 Task: Open Card Lead Magnet Creation in Board Crisis Management to Workspace Advertising Technology and add a team member Softage.1@softage.net, a label Orange, a checklist Home Improvement, an attachment from your computer, a color Orange and finally, add a card description 'Research and develop new service offerings' and a comment 'Given the potential impact of this task on our company reputation, let us ensure that we approach it with a sense of integrity and professionalism.'. Add a start date 'Jan 01, 1900' with a due date 'Jan 08, 1900'
Action: Mouse moved to (235, 156)
Screenshot: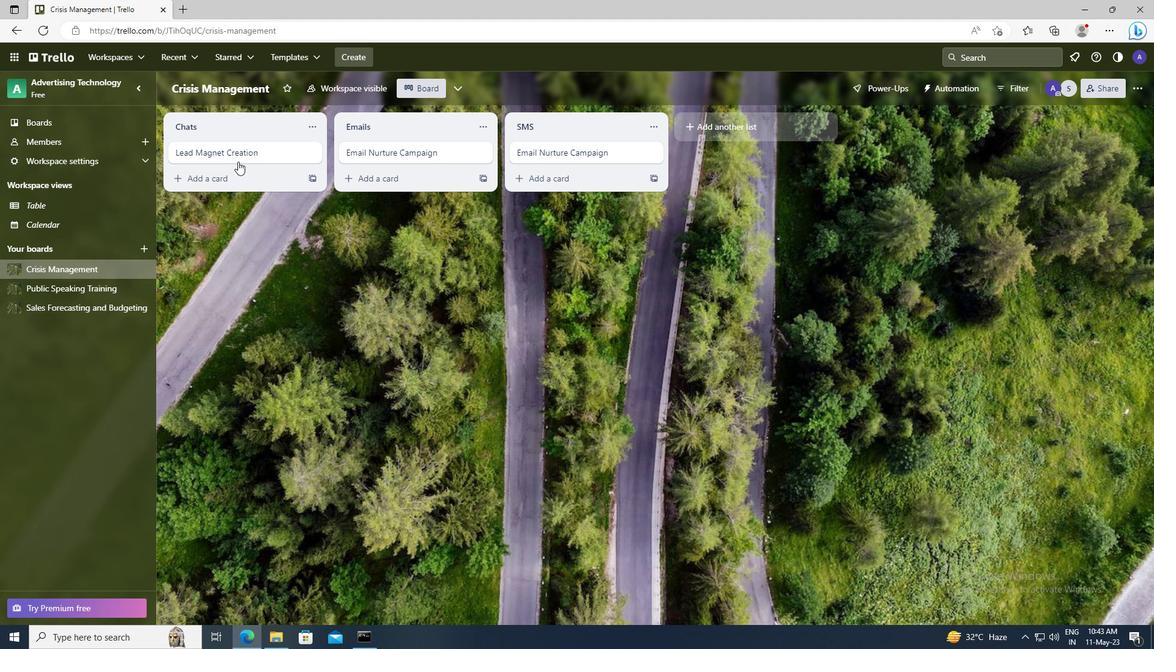 
Action: Mouse pressed left at (235, 156)
Screenshot: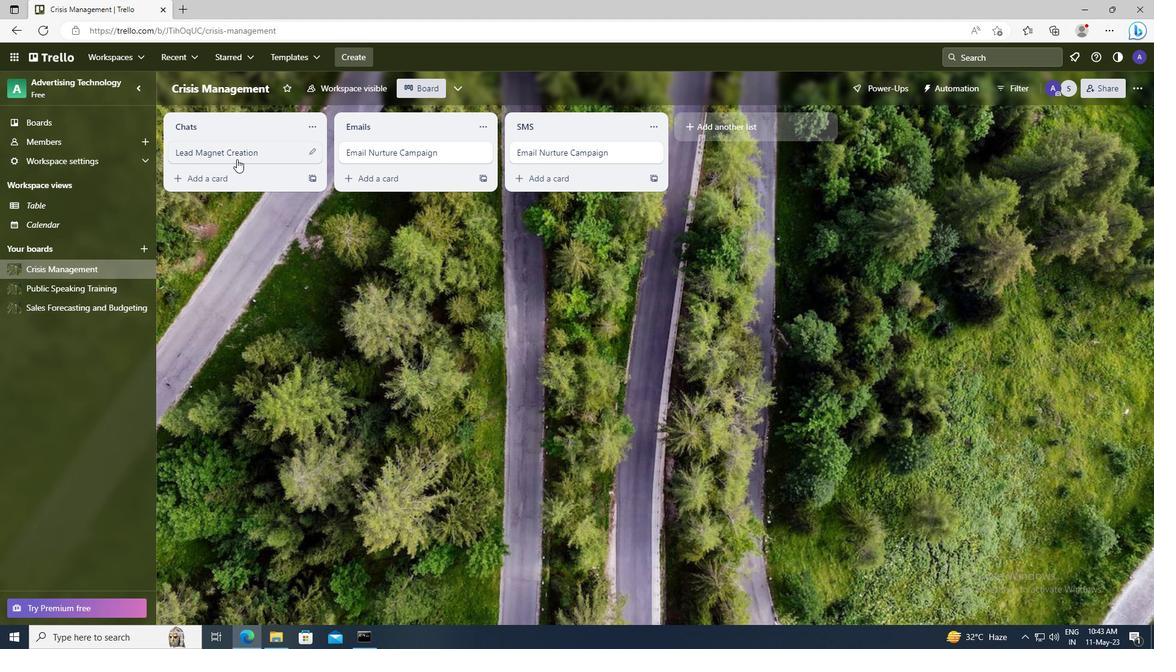 
Action: Mouse moved to (717, 194)
Screenshot: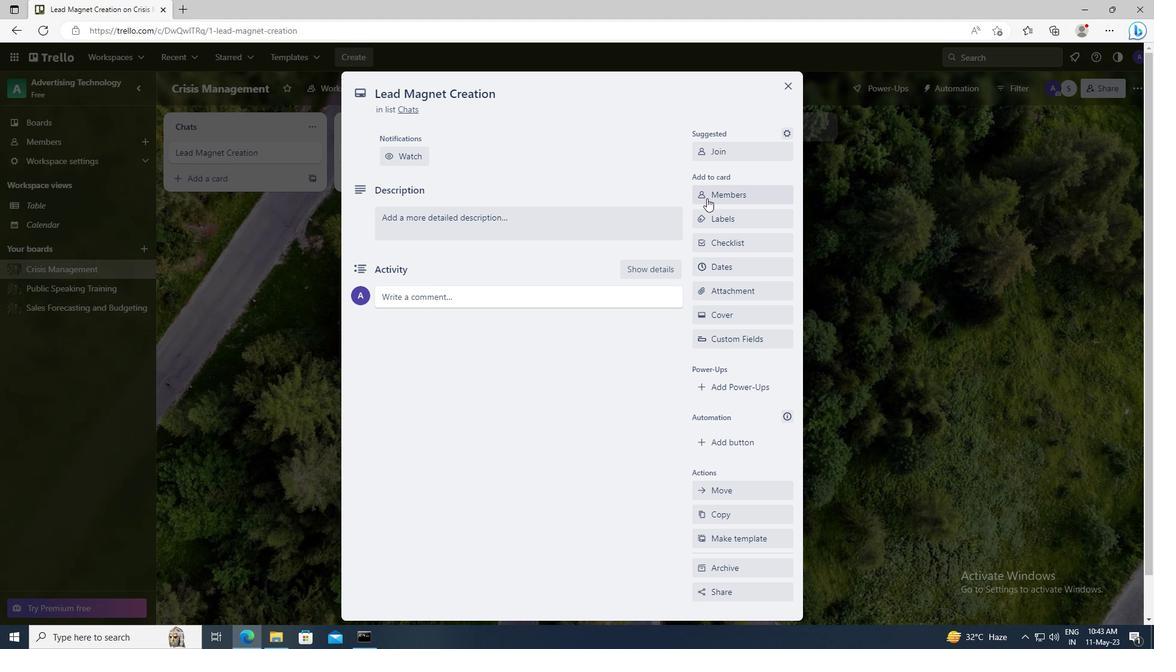 
Action: Mouse pressed left at (717, 194)
Screenshot: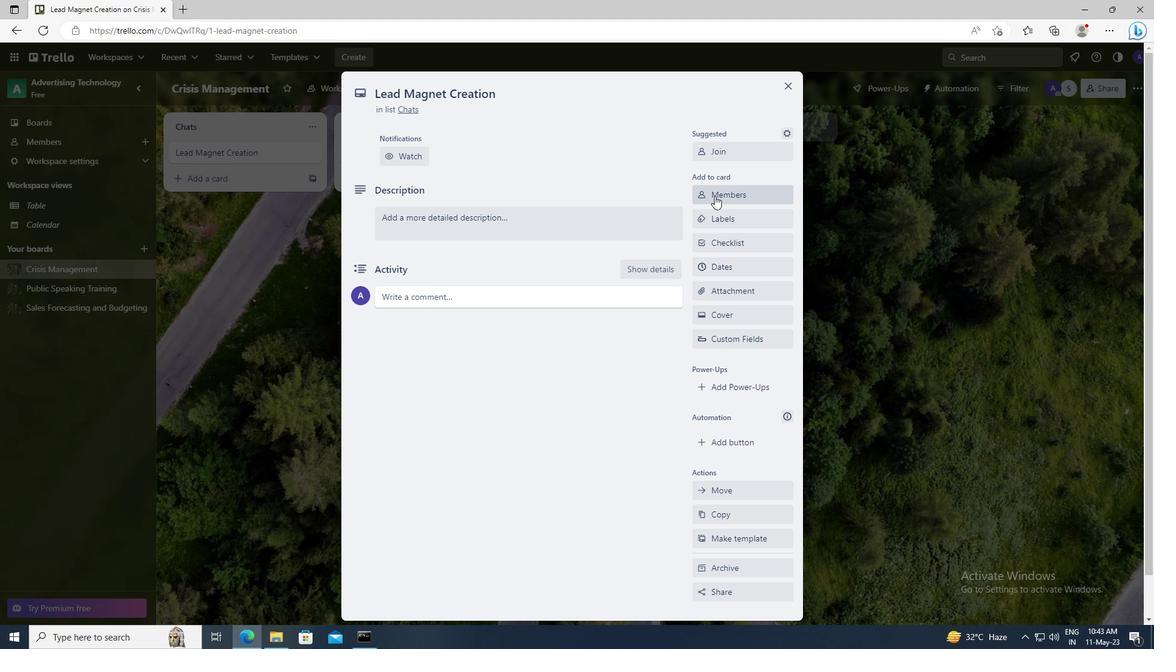 
Action: Mouse moved to (718, 250)
Screenshot: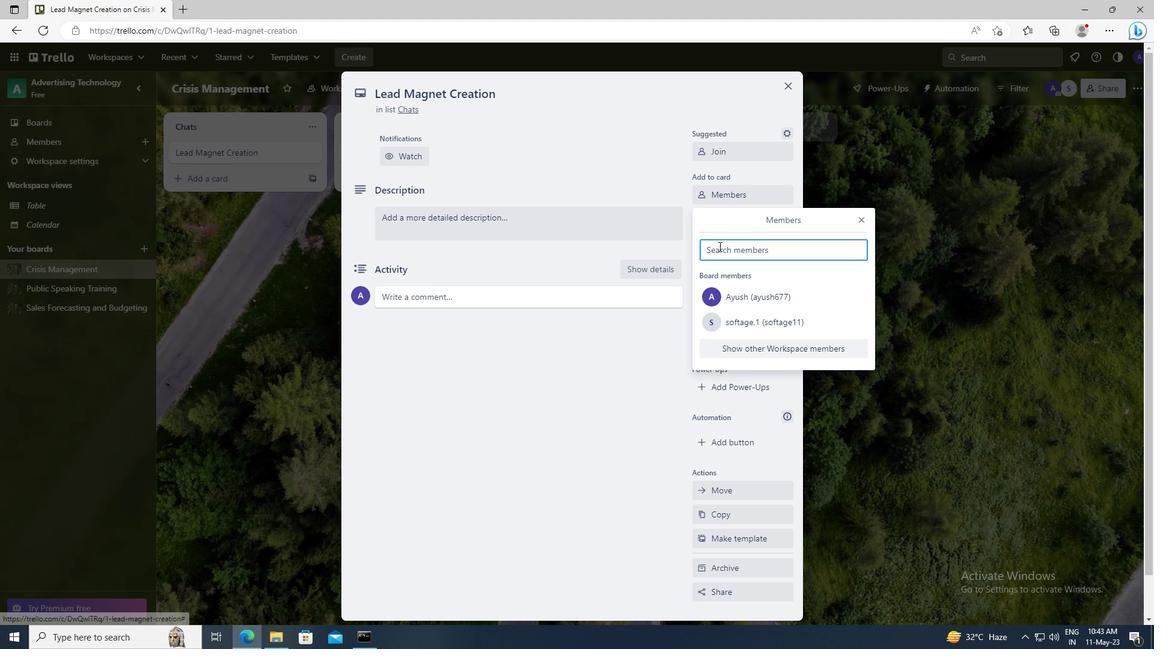 
Action: Mouse pressed left at (718, 250)
Screenshot: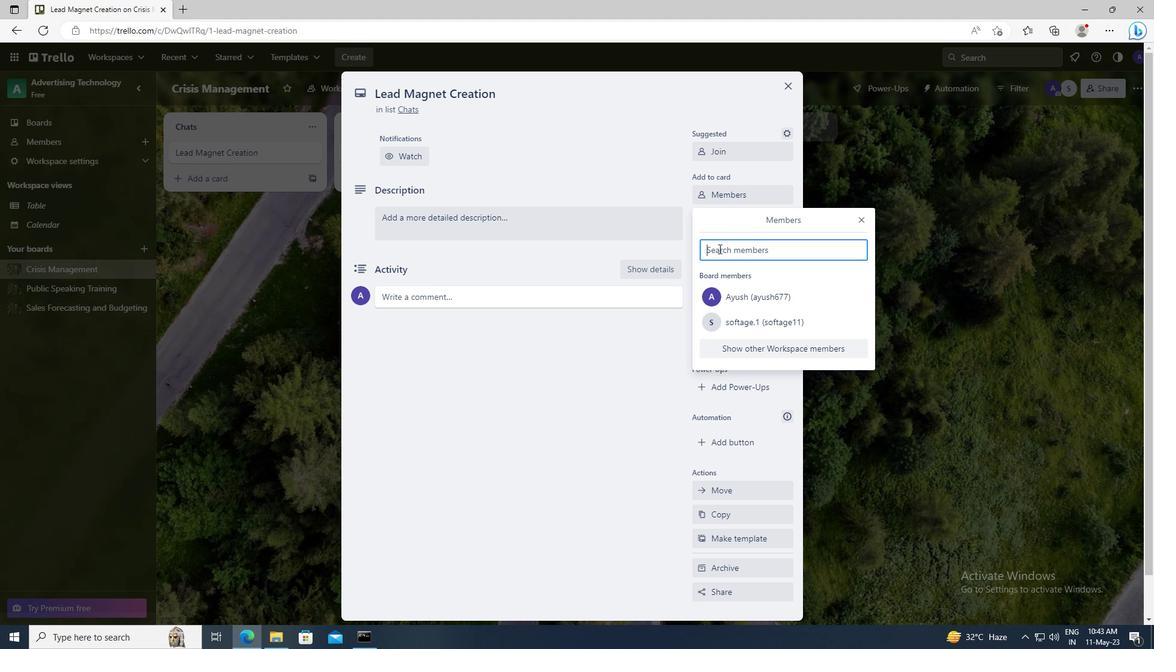 
Action: Key pressed <Key.shift>SOFTAGE.1
Screenshot: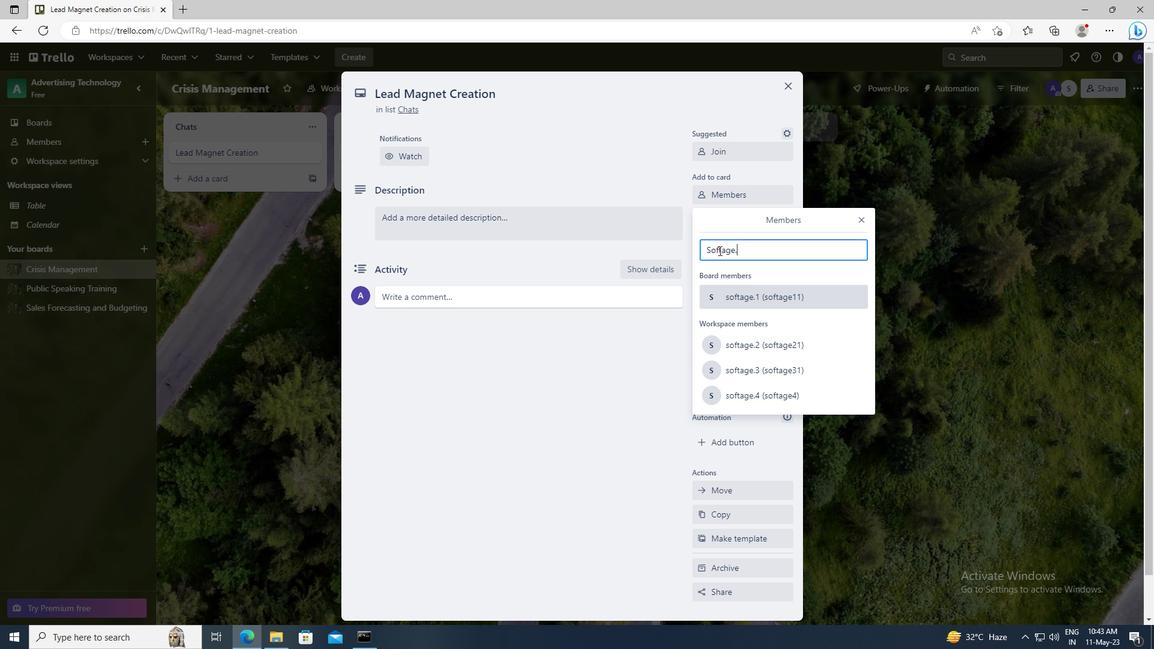 
Action: Mouse moved to (721, 299)
Screenshot: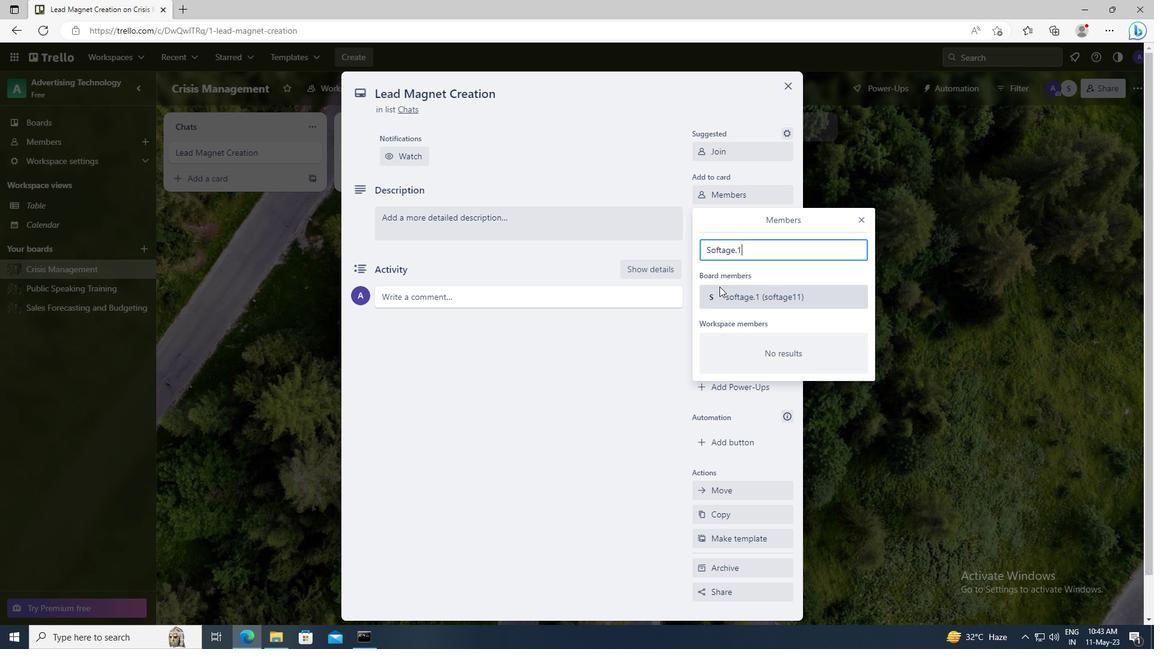 
Action: Mouse pressed left at (721, 299)
Screenshot: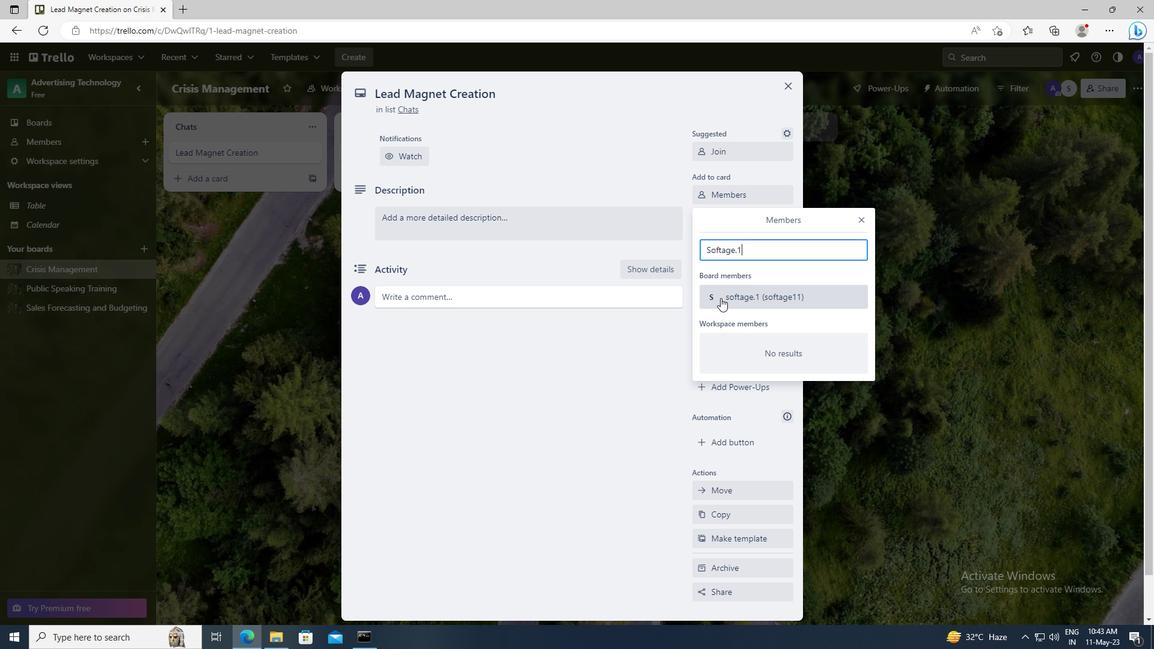 
Action: Mouse moved to (864, 221)
Screenshot: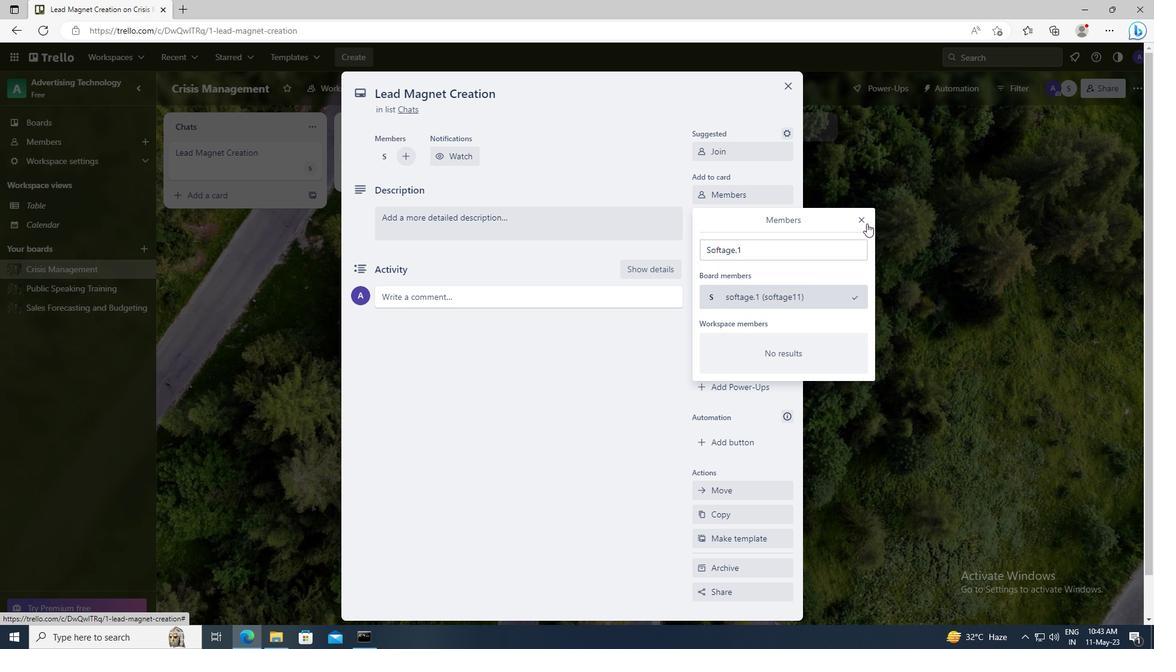 
Action: Mouse pressed left at (864, 221)
Screenshot: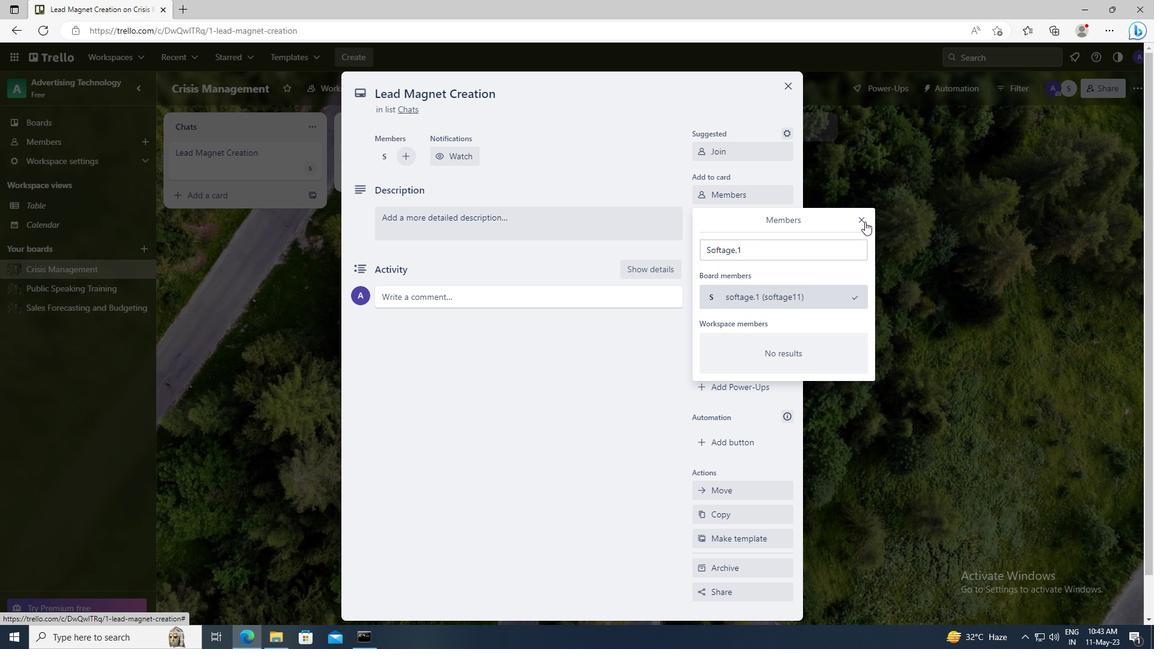 
Action: Mouse moved to (742, 224)
Screenshot: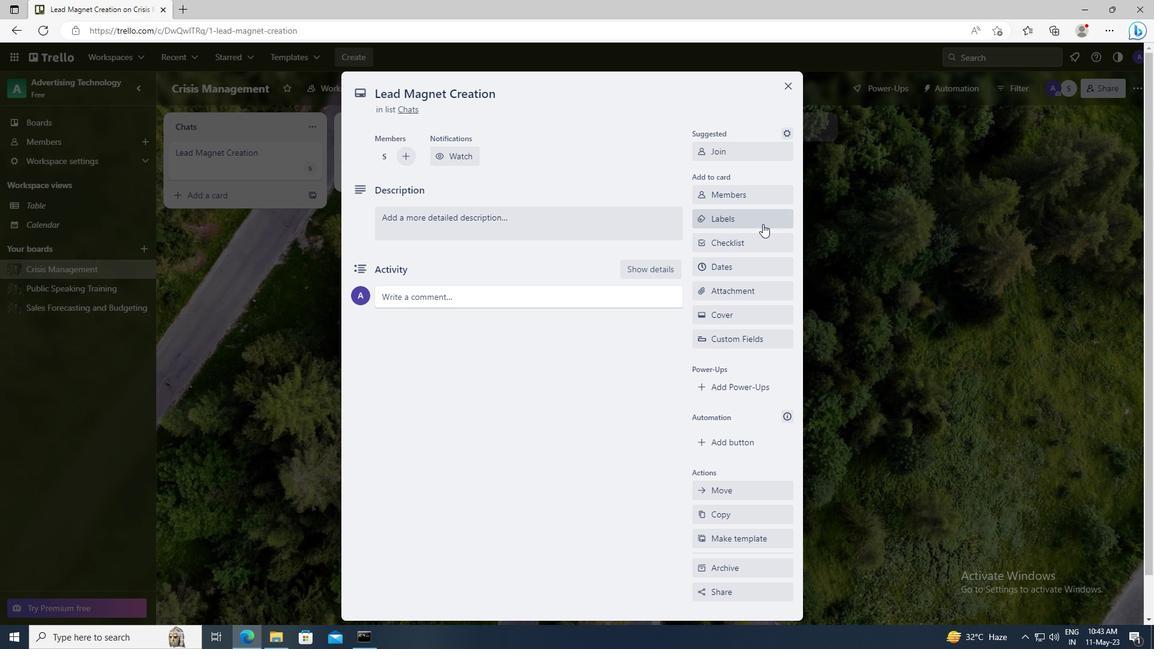 
Action: Mouse pressed left at (742, 224)
Screenshot: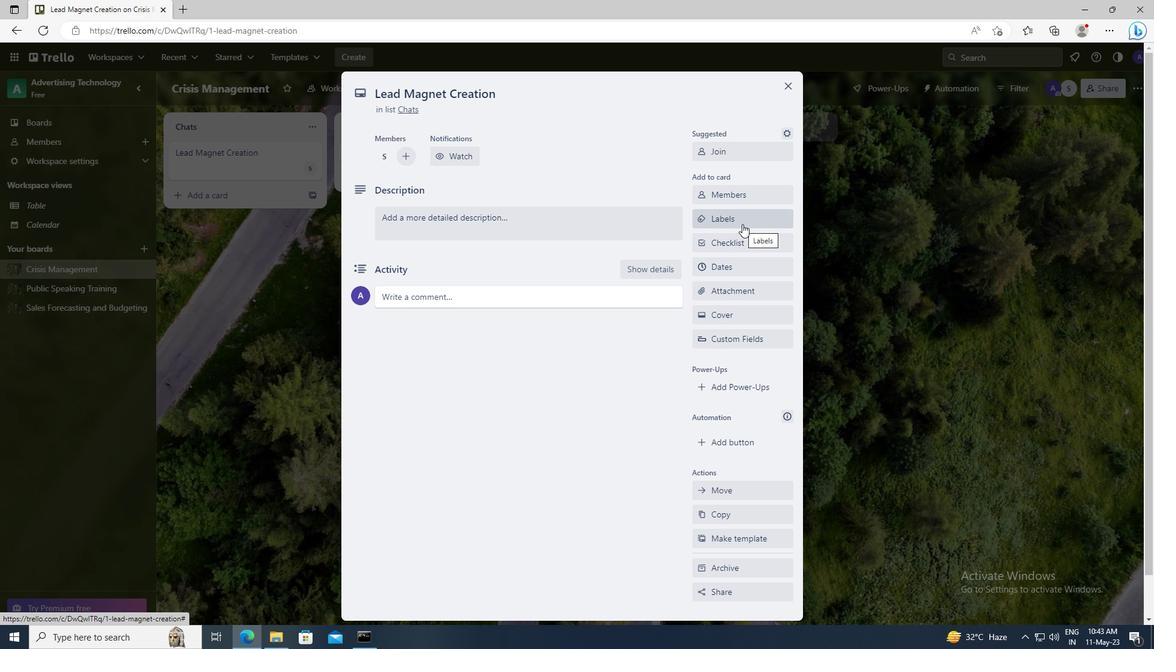 
Action: Mouse moved to (767, 454)
Screenshot: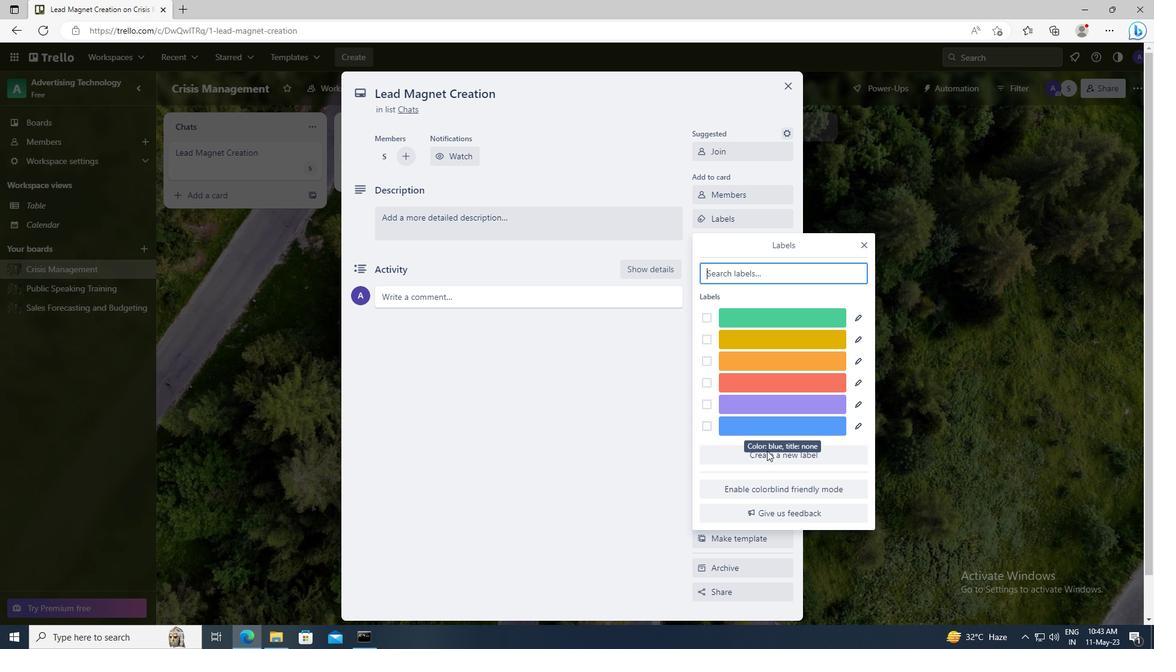 
Action: Mouse pressed left at (767, 454)
Screenshot: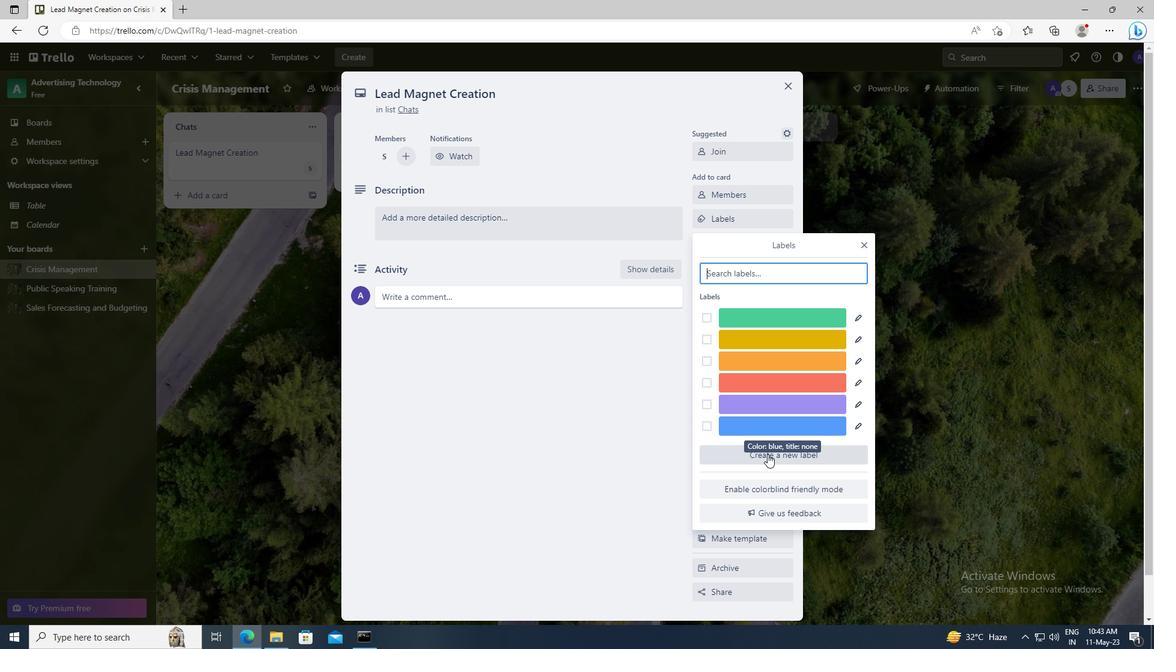 
Action: Mouse moved to (781, 424)
Screenshot: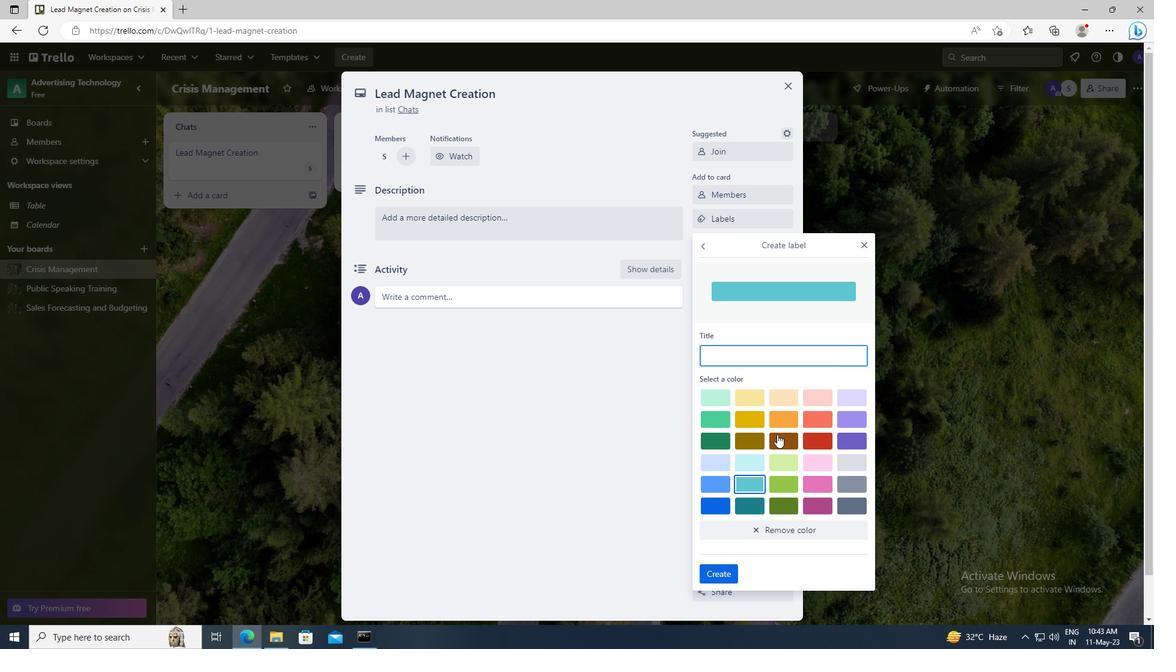 
Action: Mouse pressed left at (781, 424)
Screenshot: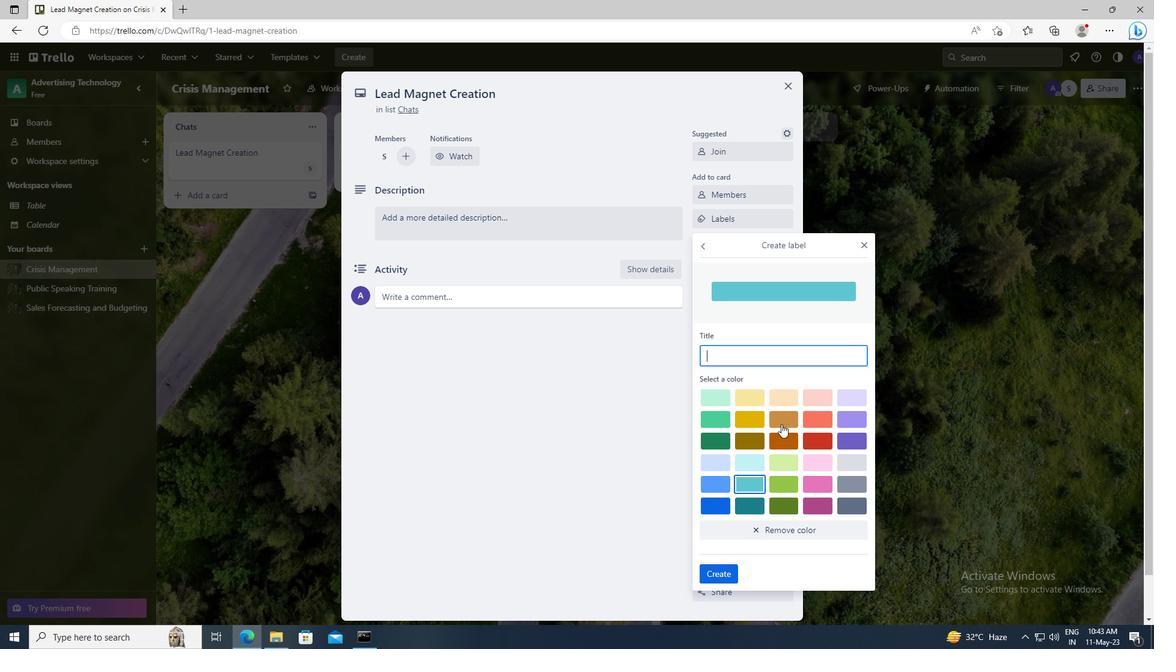
Action: Mouse moved to (725, 579)
Screenshot: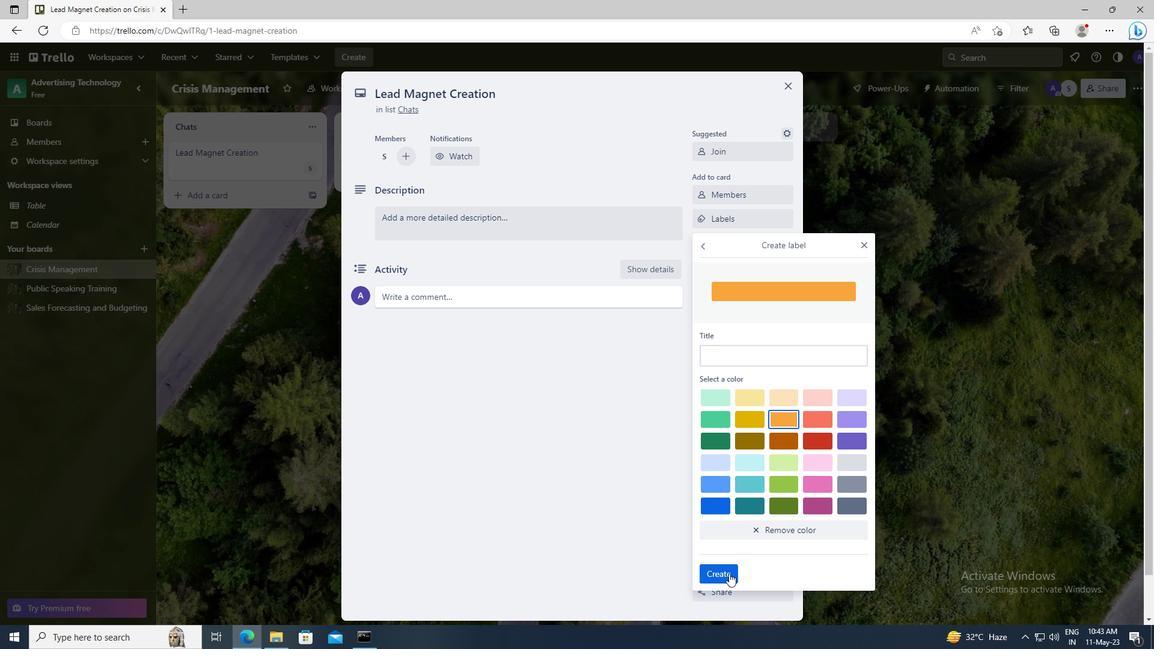 
Action: Mouse pressed left at (725, 579)
Screenshot: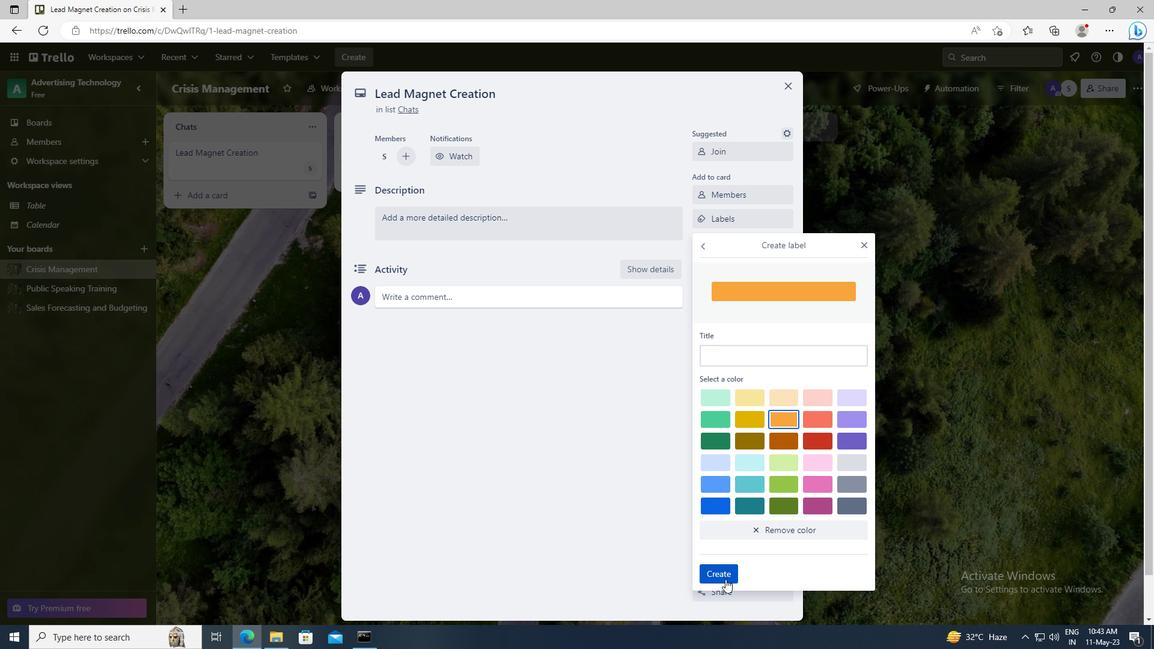 
Action: Mouse moved to (863, 246)
Screenshot: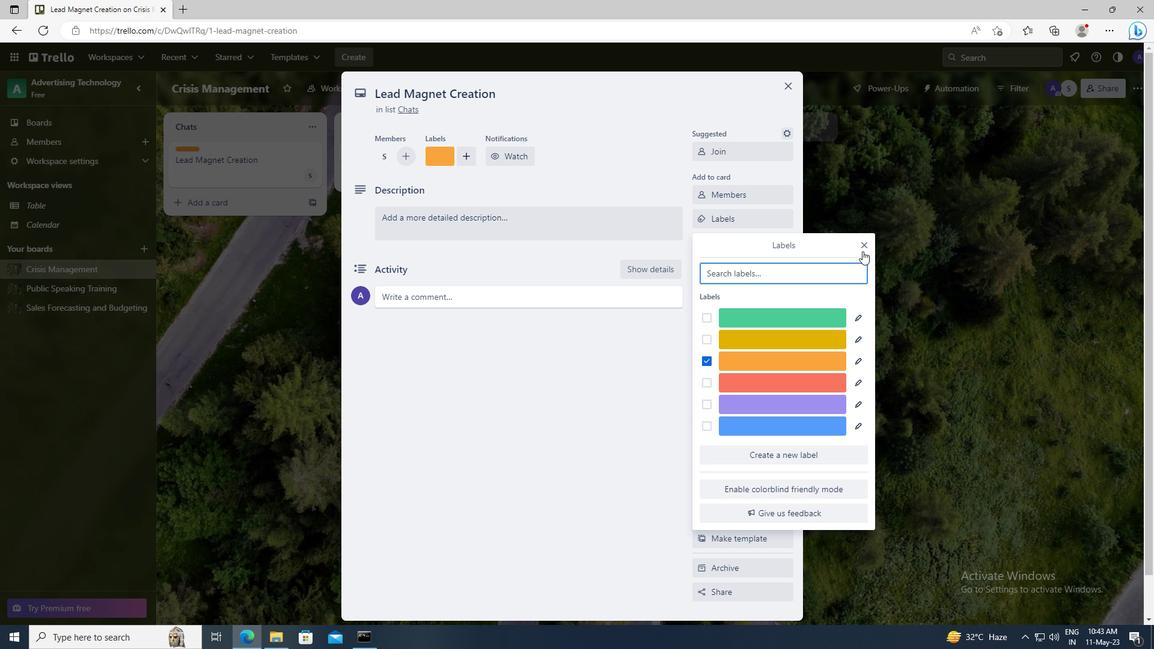 
Action: Mouse pressed left at (863, 246)
Screenshot: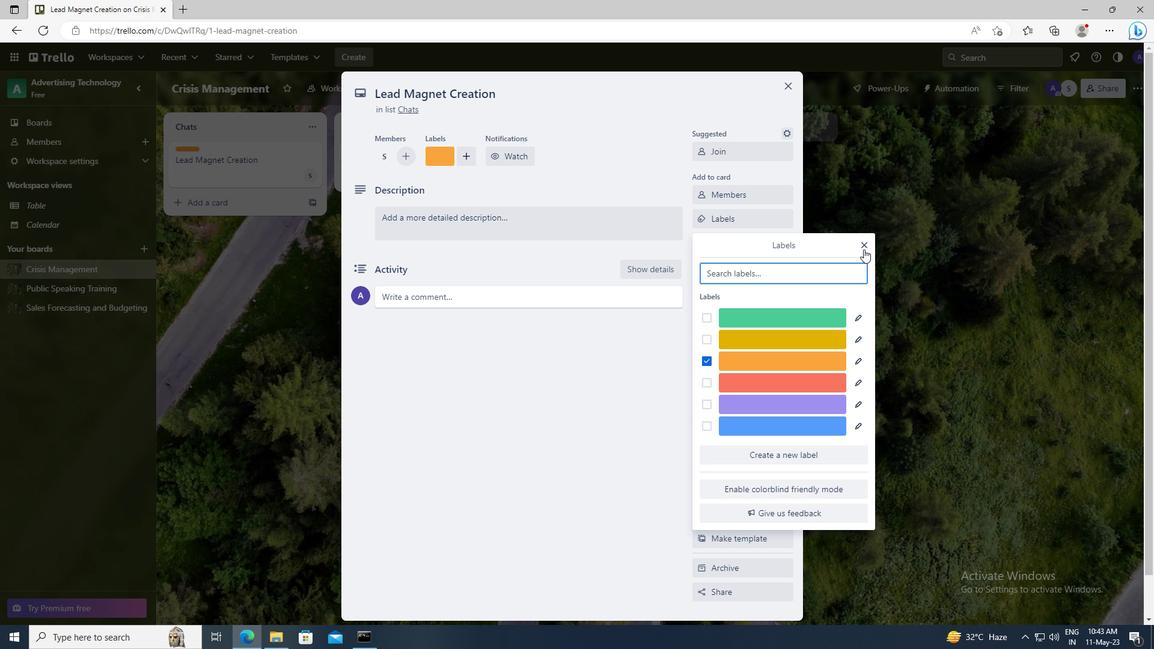 
Action: Mouse moved to (751, 238)
Screenshot: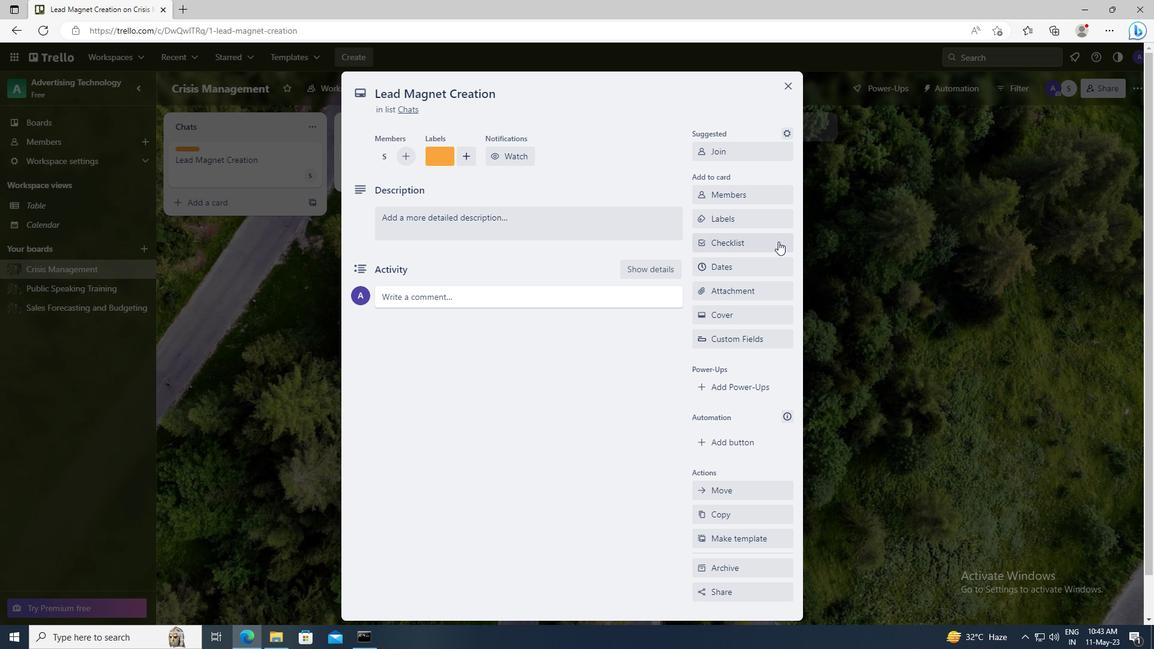 
Action: Mouse pressed left at (751, 238)
Screenshot: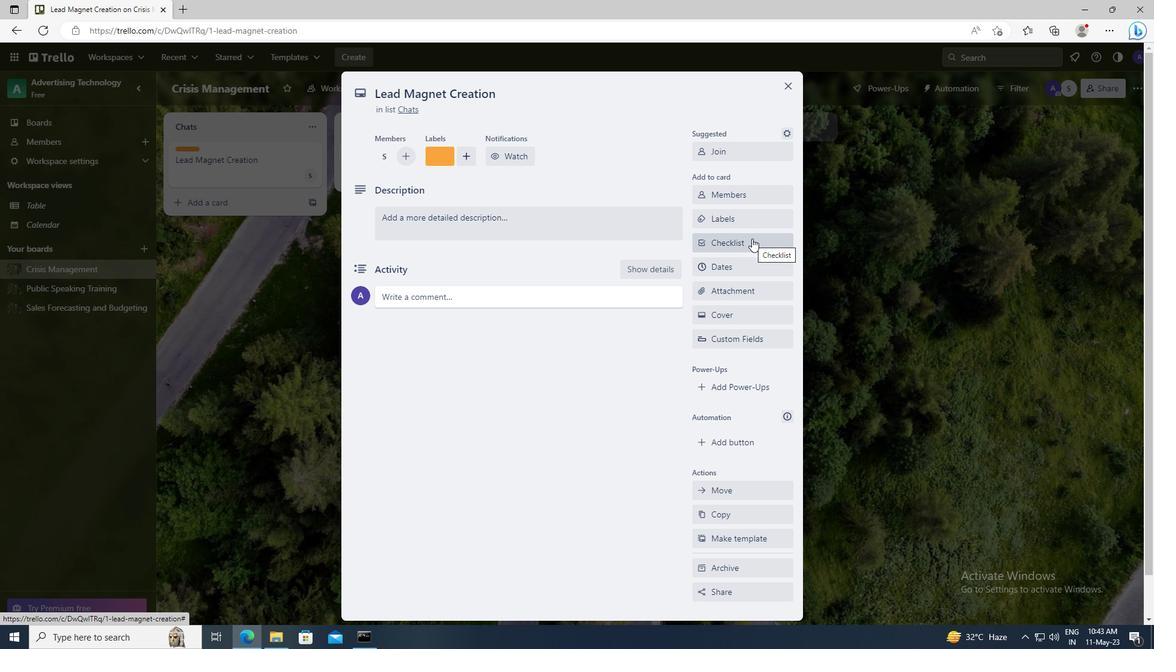 
Action: Key pressed <Key.shift>HOME<Key.space><Key.shift>IMPROVEMENT
Screenshot: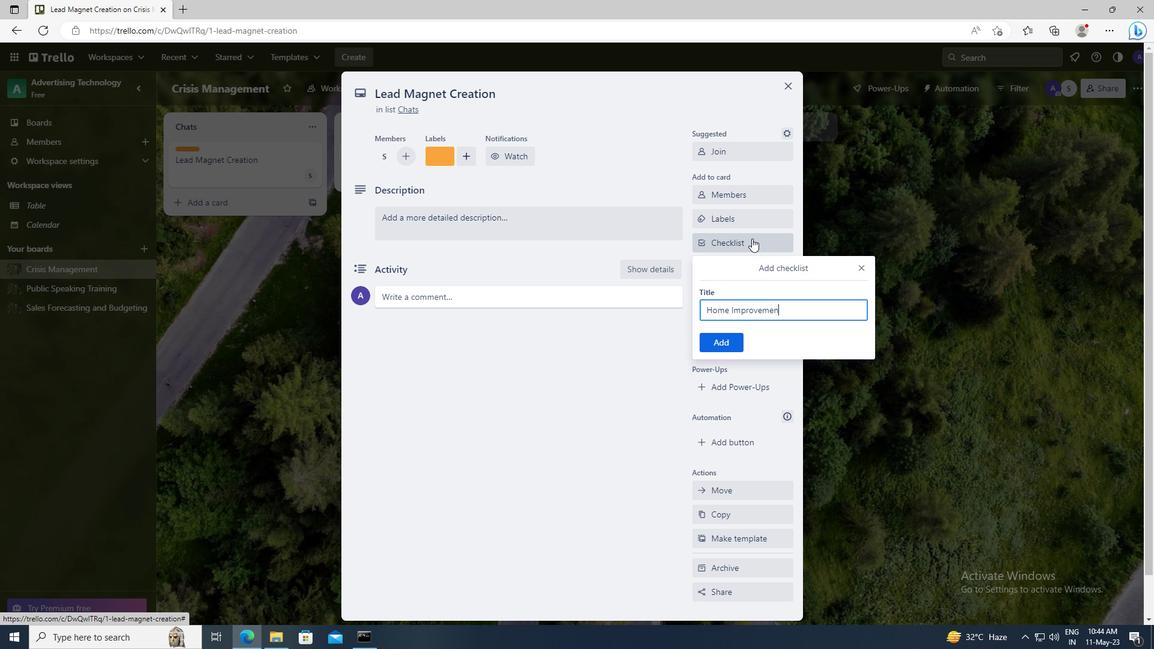 
Action: Mouse moved to (726, 343)
Screenshot: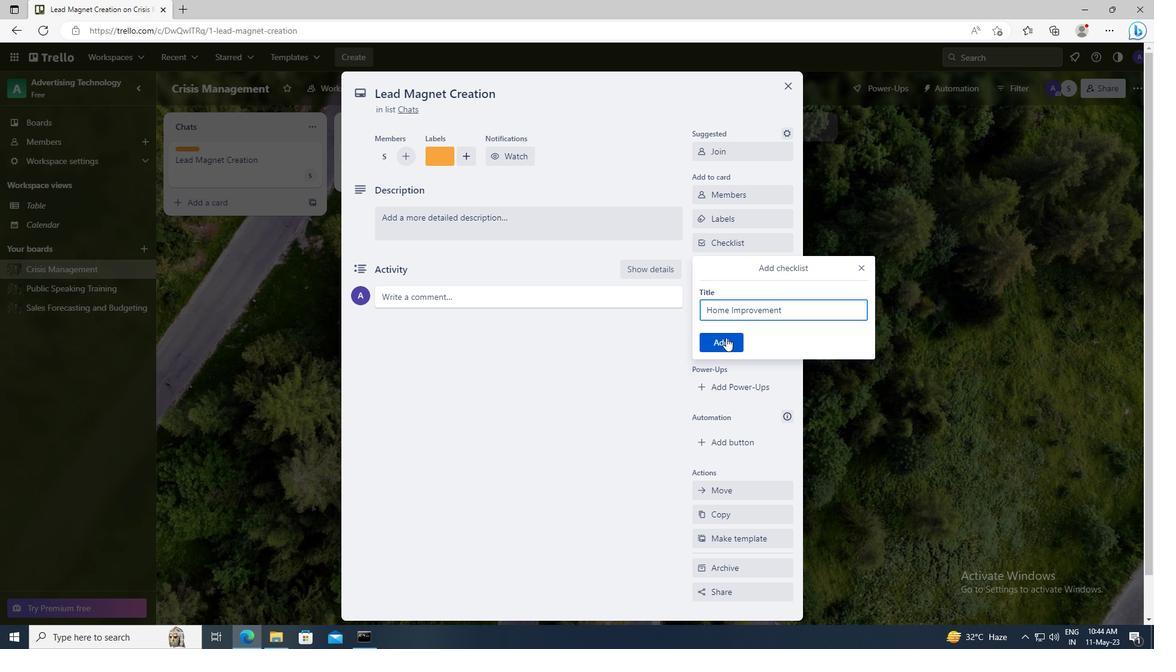 
Action: Mouse pressed left at (726, 343)
Screenshot: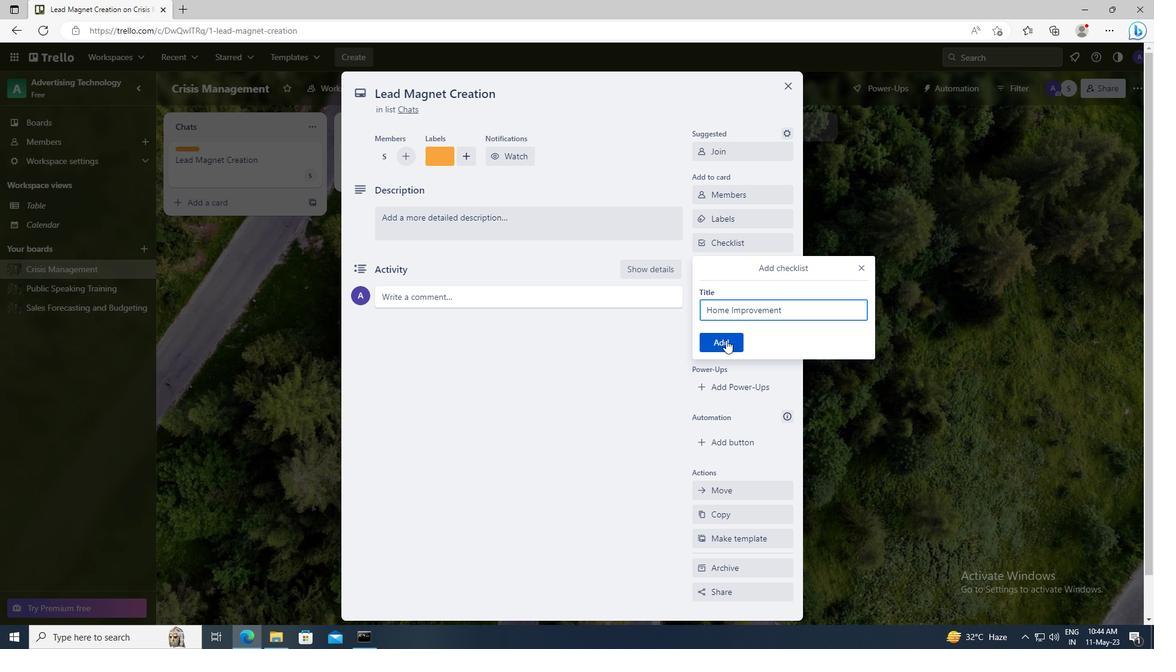 
Action: Mouse moved to (722, 295)
Screenshot: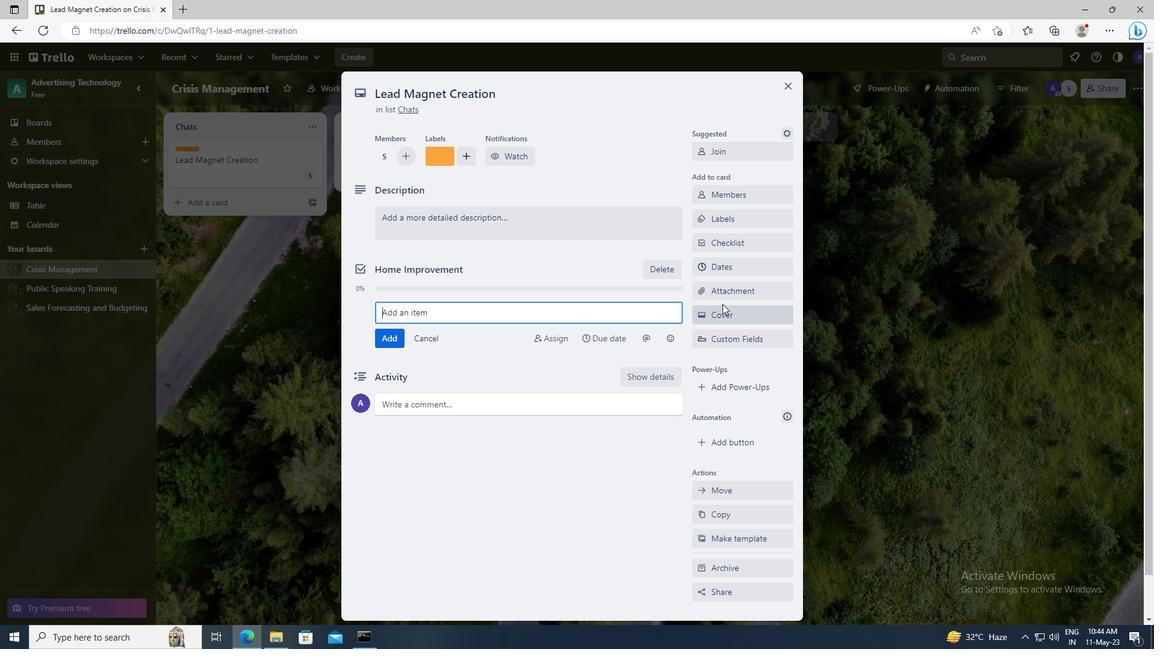 
Action: Mouse pressed left at (722, 295)
Screenshot: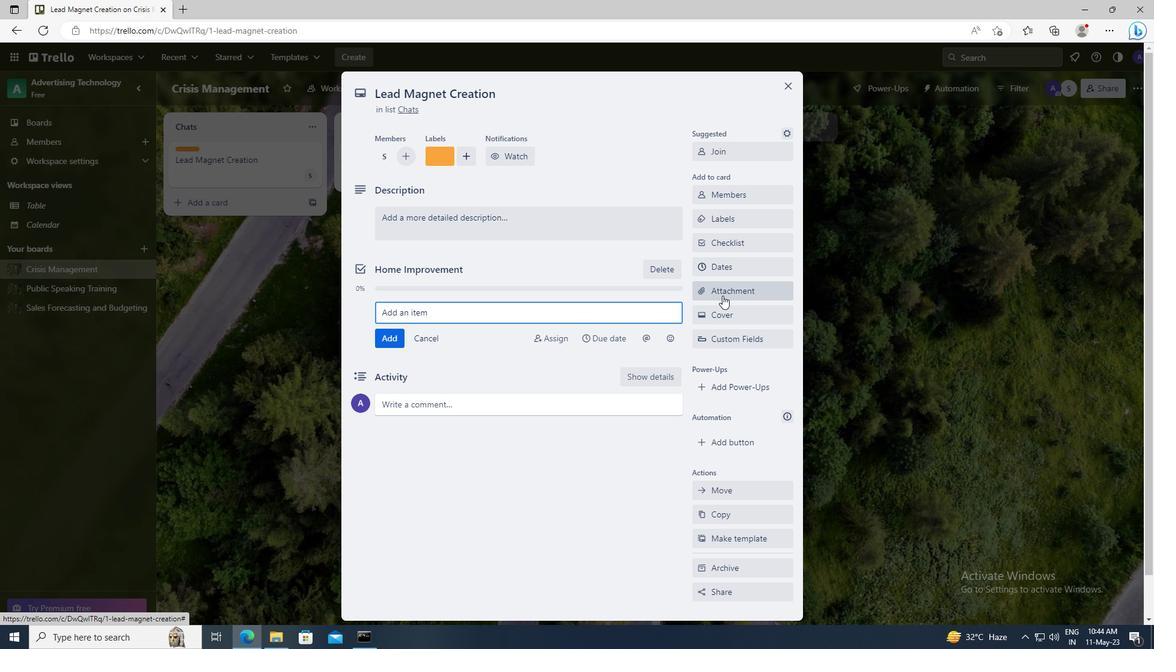 
Action: Mouse moved to (724, 338)
Screenshot: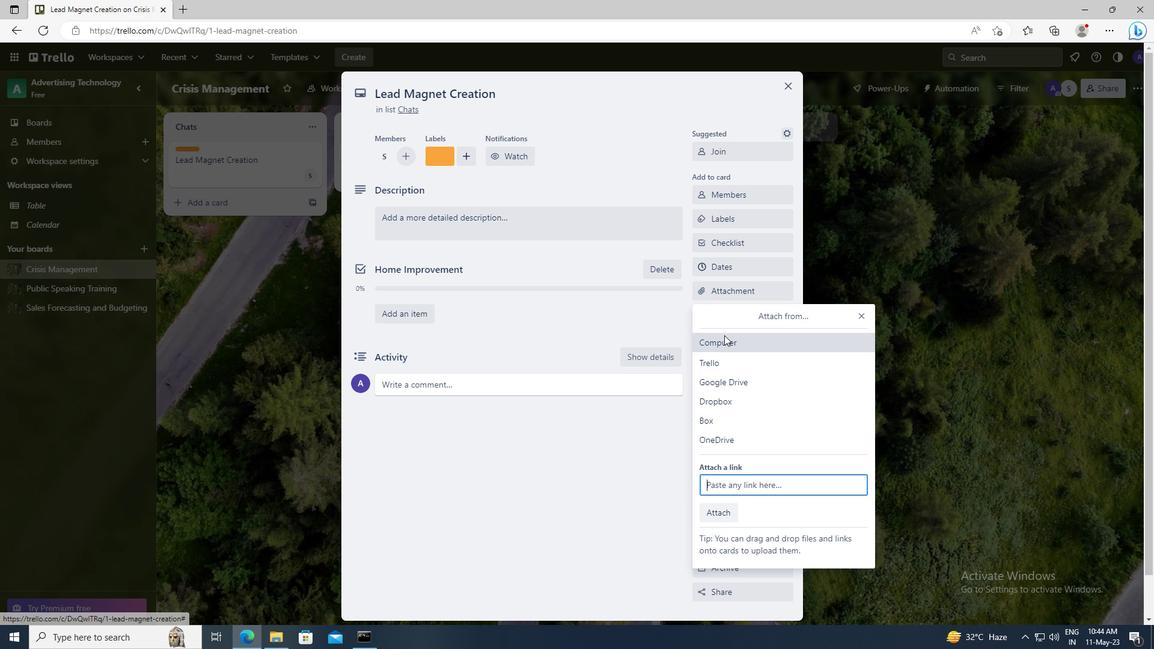 
Action: Mouse pressed left at (724, 338)
Screenshot: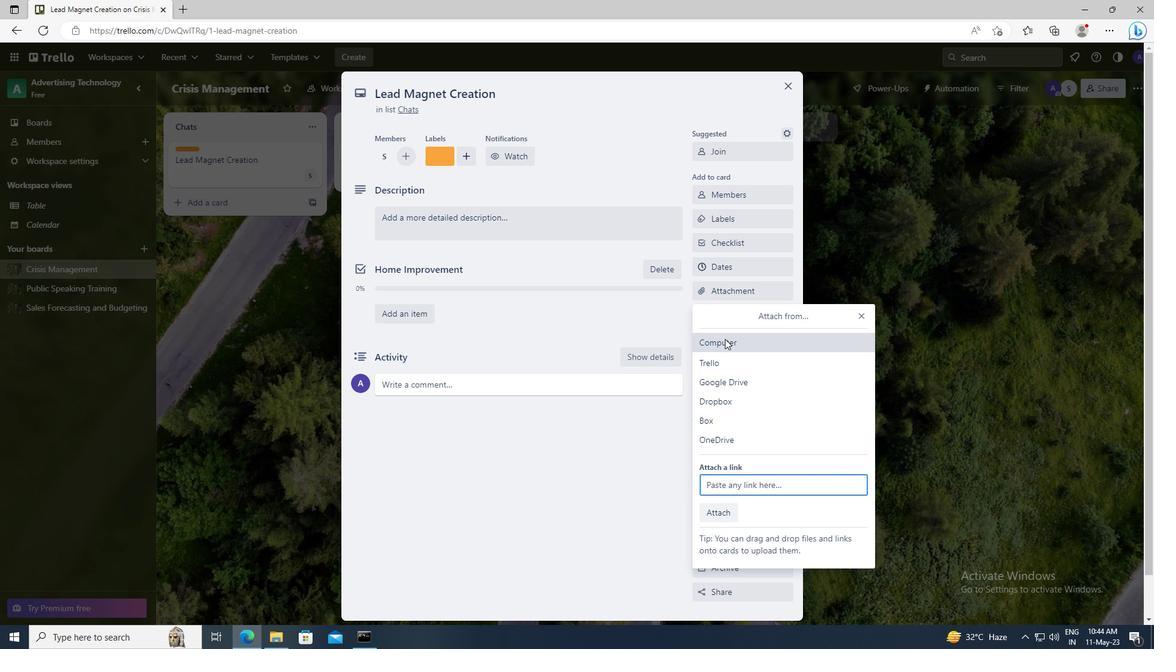 
Action: Mouse moved to (319, 100)
Screenshot: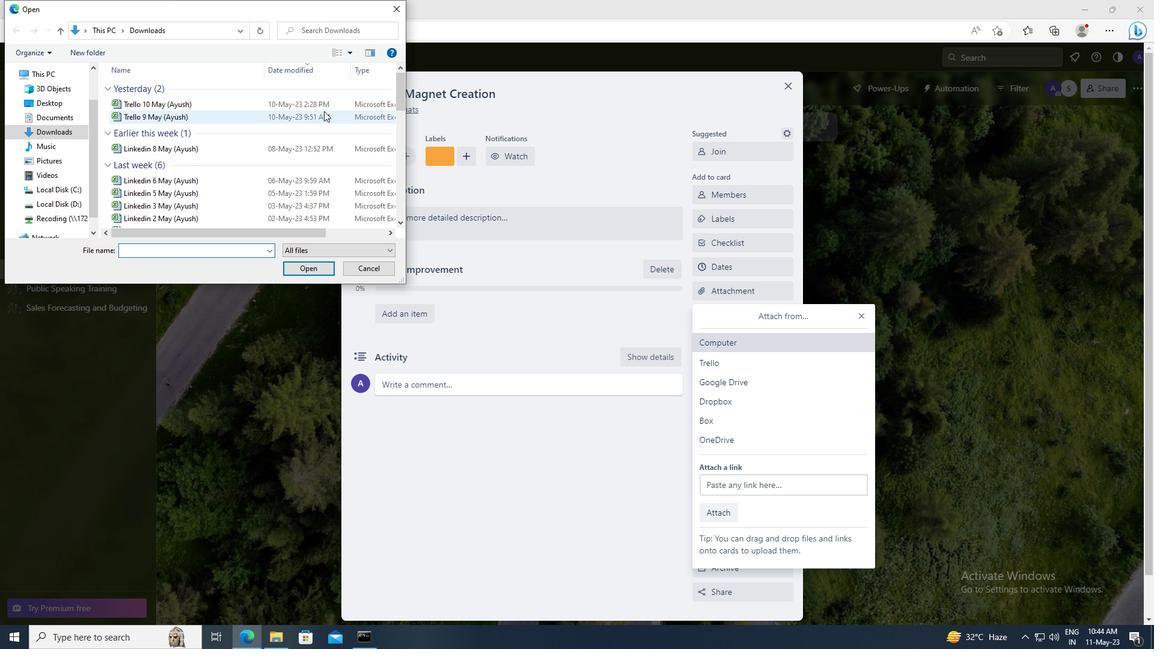 
Action: Mouse pressed left at (319, 100)
Screenshot: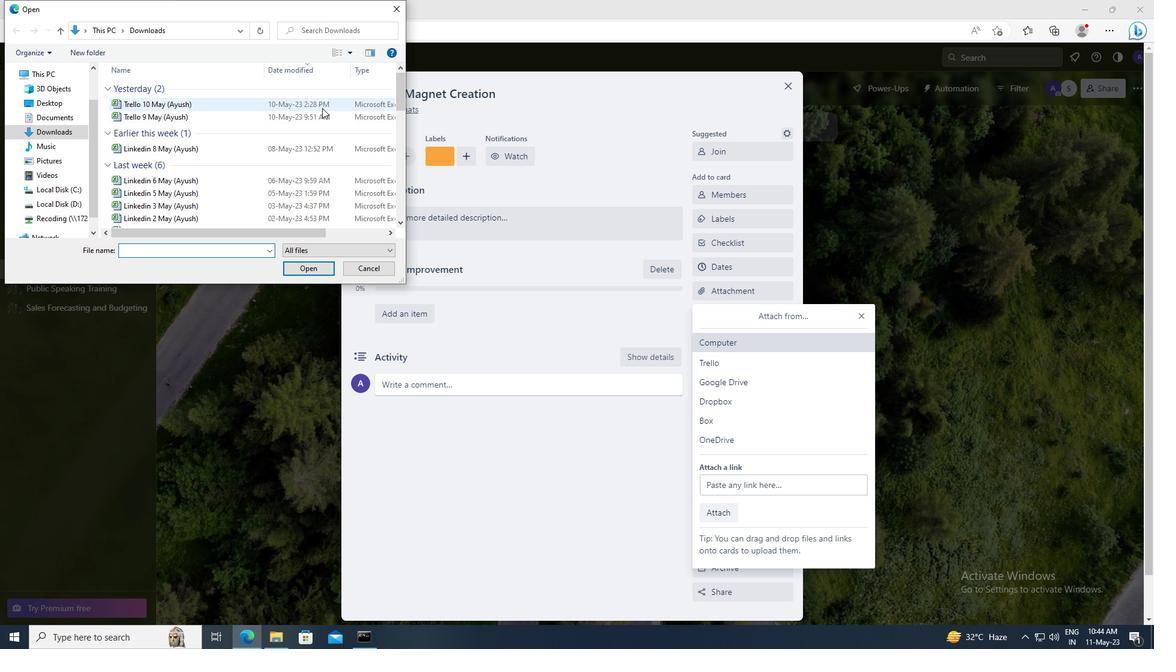 
Action: Mouse moved to (319, 269)
Screenshot: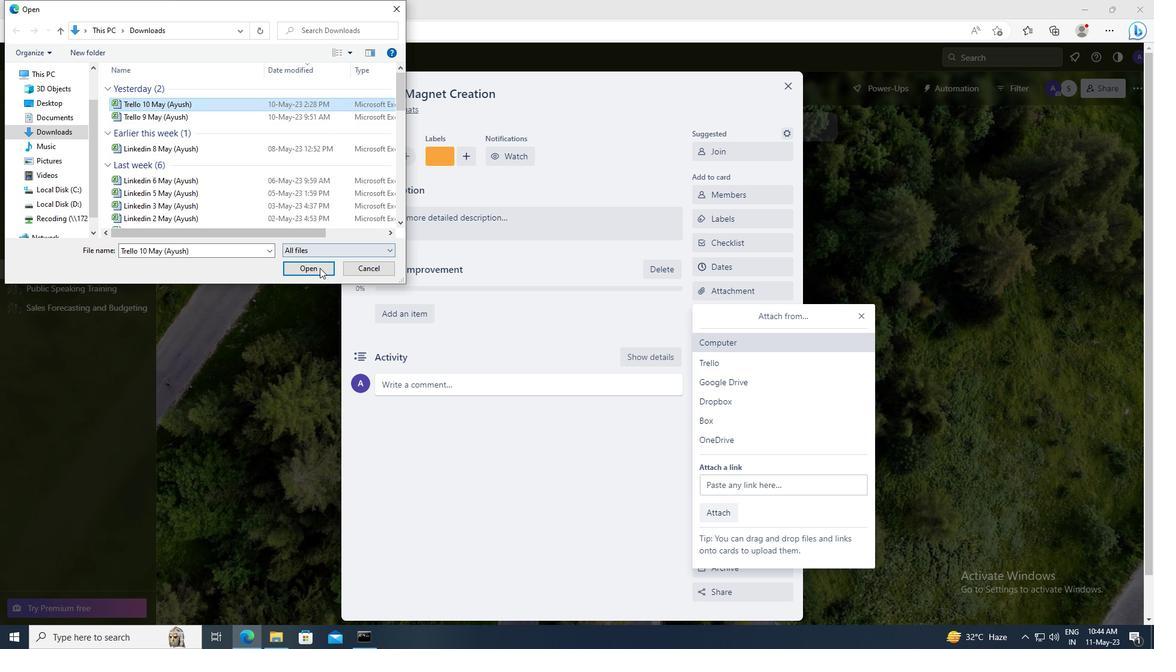 
Action: Mouse pressed left at (319, 269)
Screenshot: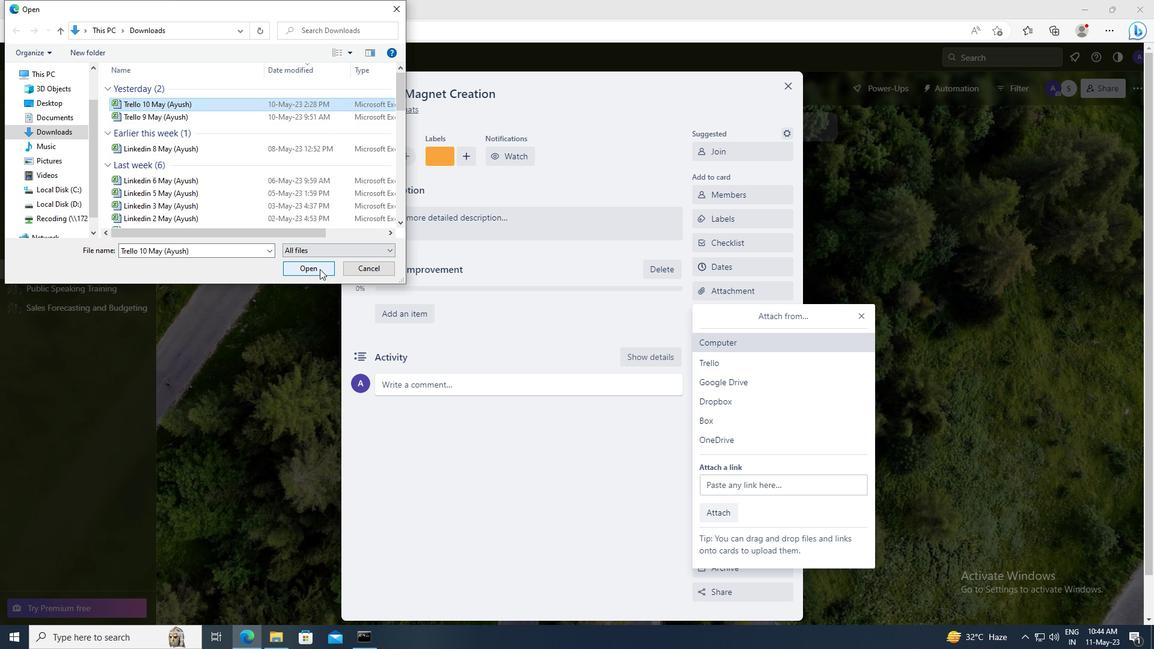 
Action: Mouse moved to (723, 316)
Screenshot: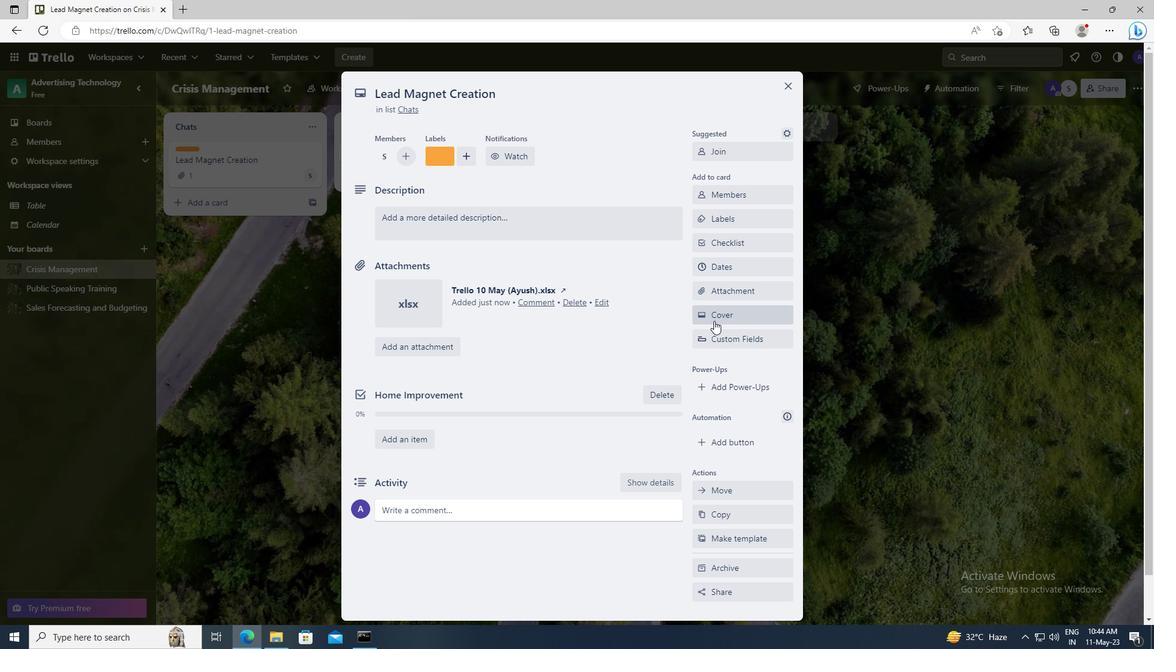 
Action: Mouse pressed left at (723, 316)
Screenshot: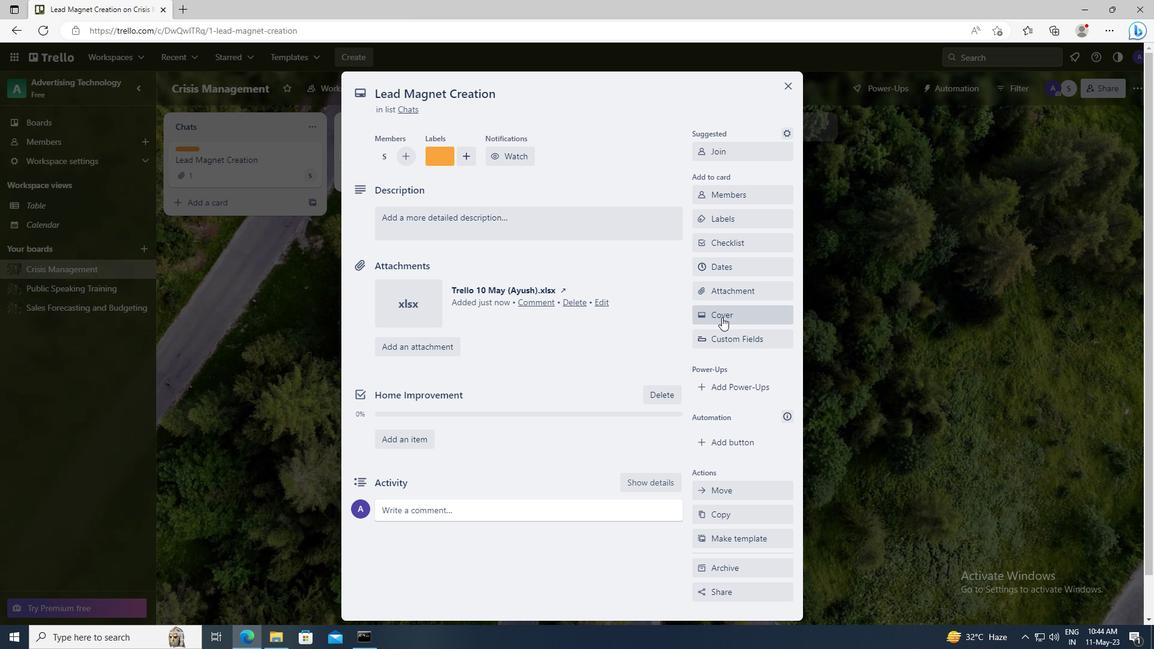 
Action: Mouse moved to (784, 385)
Screenshot: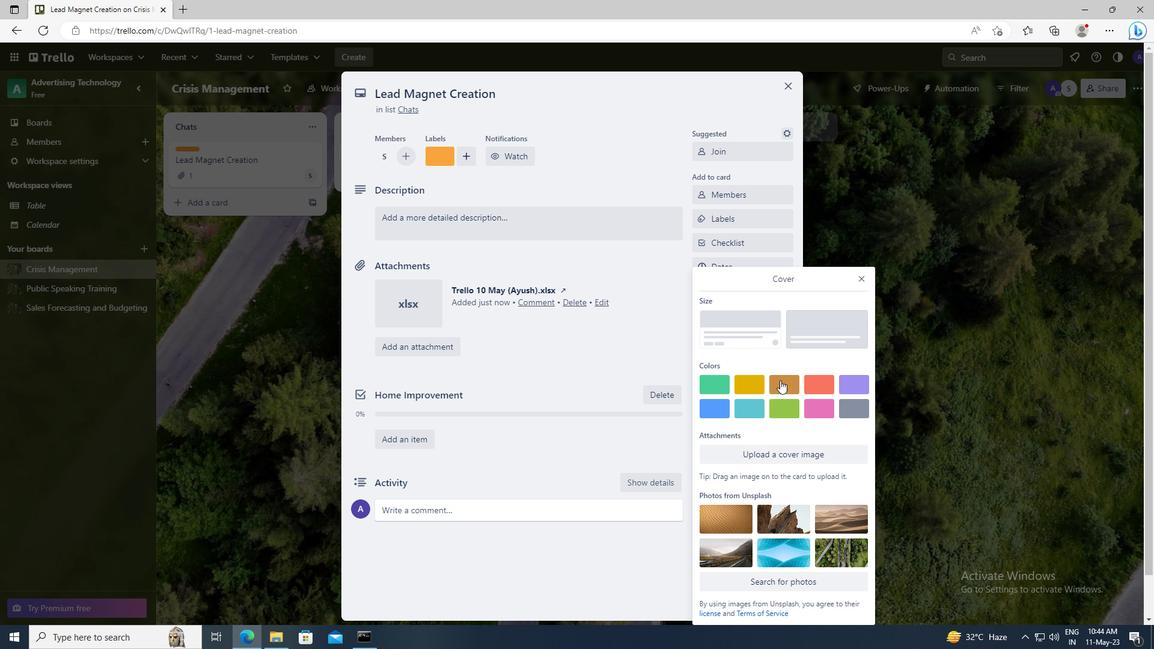 
Action: Mouse pressed left at (784, 385)
Screenshot: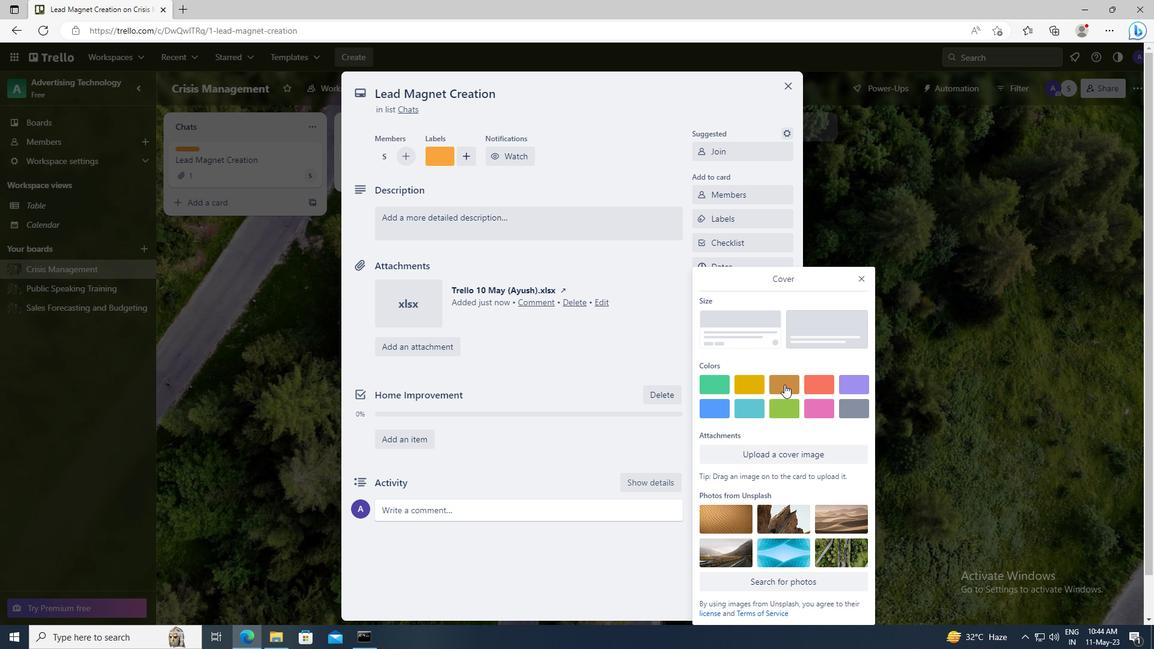 
Action: Mouse moved to (860, 258)
Screenshot: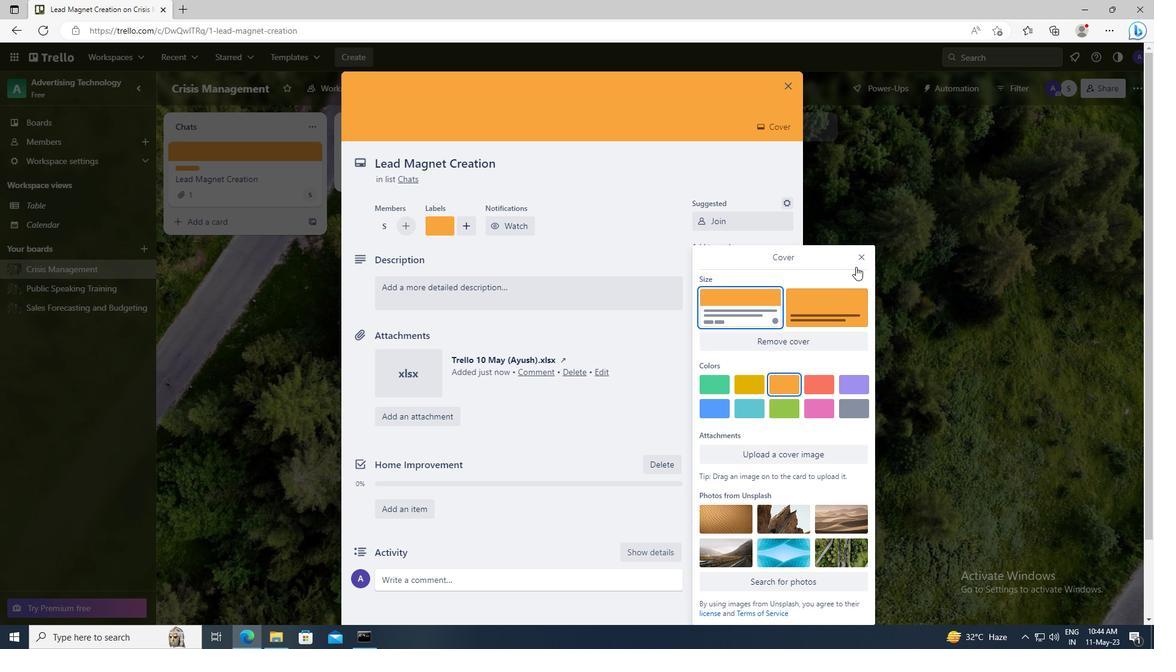 
Action: Mouse pressed left at (860, 258)
Screenshot: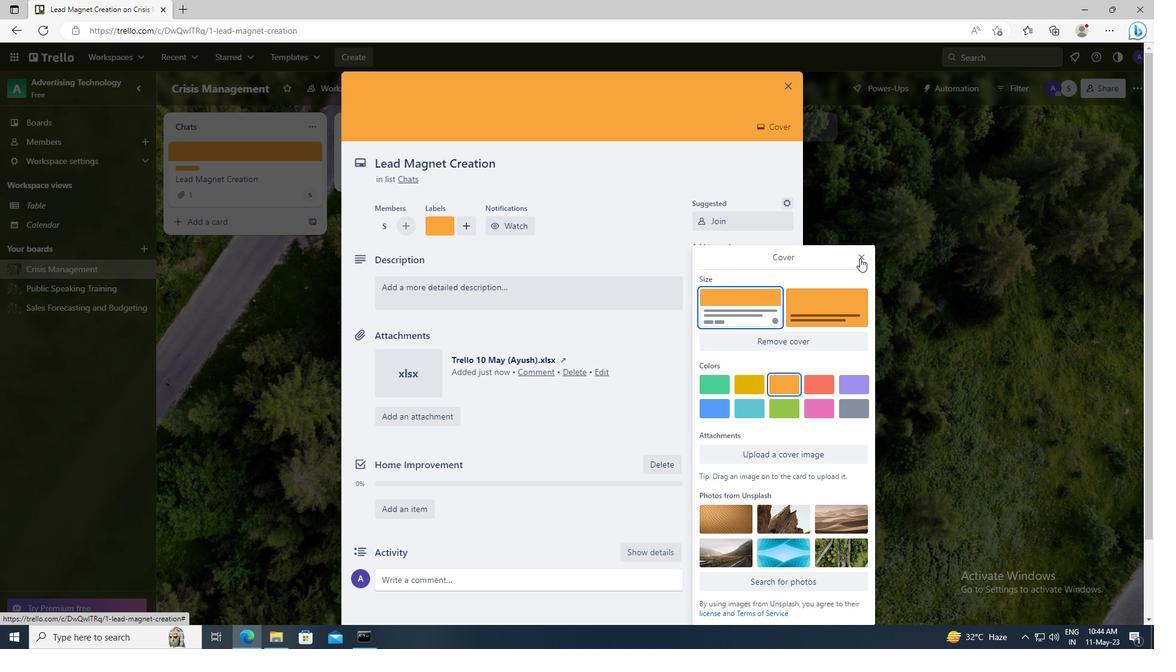 
Action: Mouse moved to (454, 296)
Screenshot: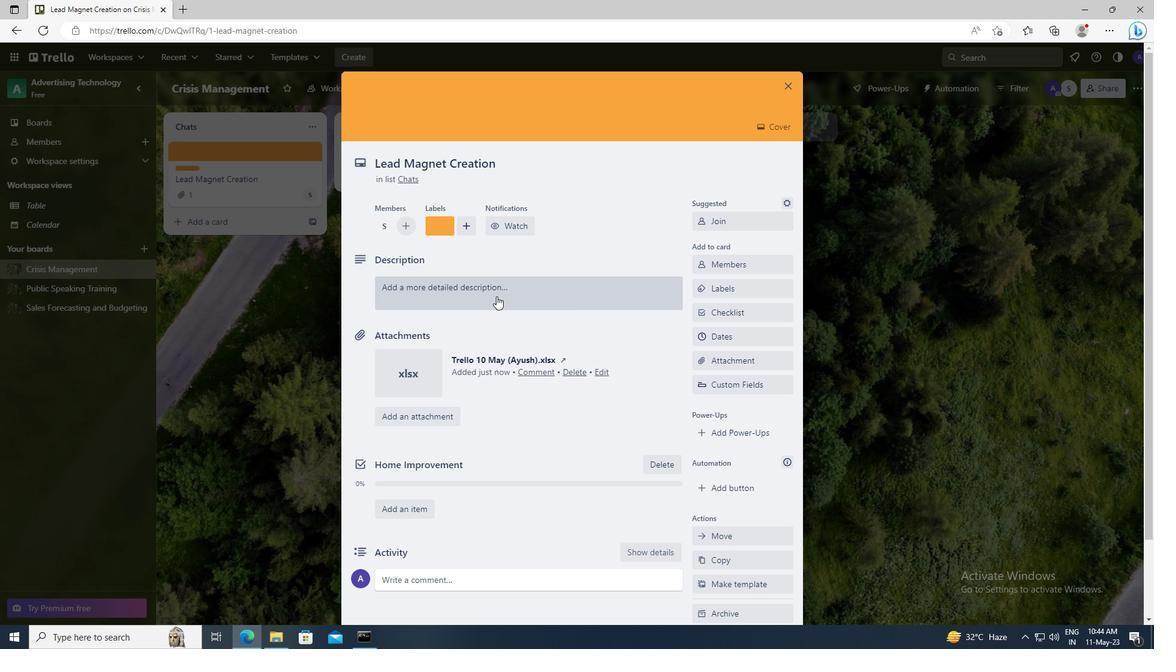
Action: Mouse pressed left at (454, 296)
Screenshot: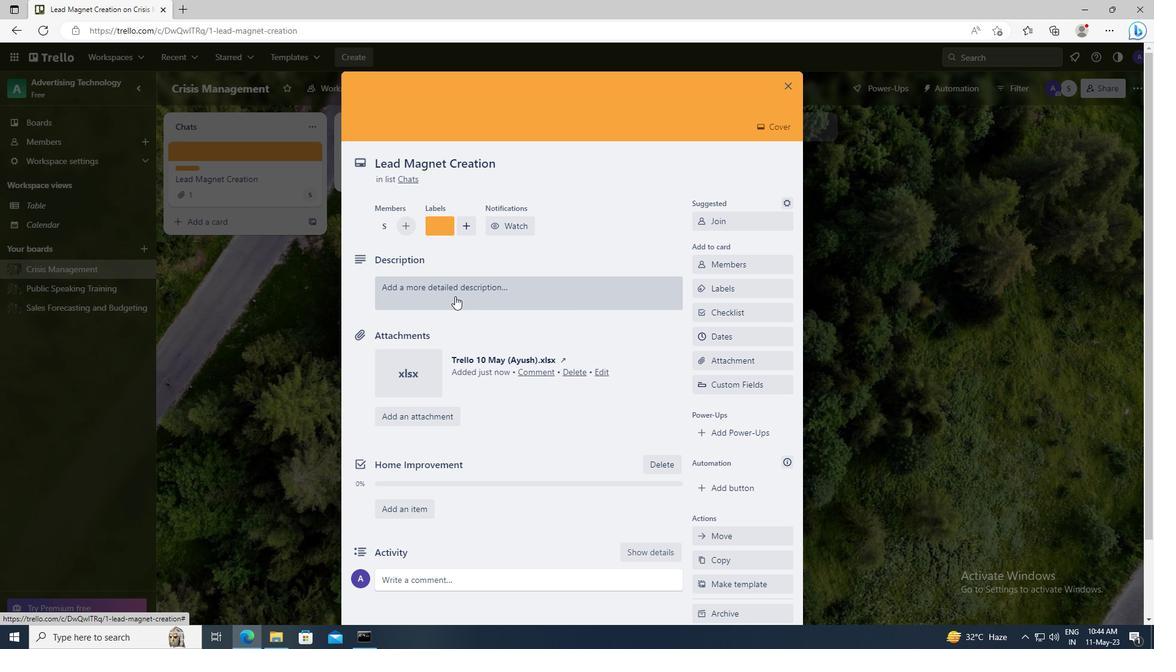 
Action: Key pressed <Key.shift>RESEARCH<Key.space>AND<Key.space>DEVELOP<Key.space>NEW<Key.space>SERVICE<Key.space>OFFERINGS<Key.space>
Screenshot: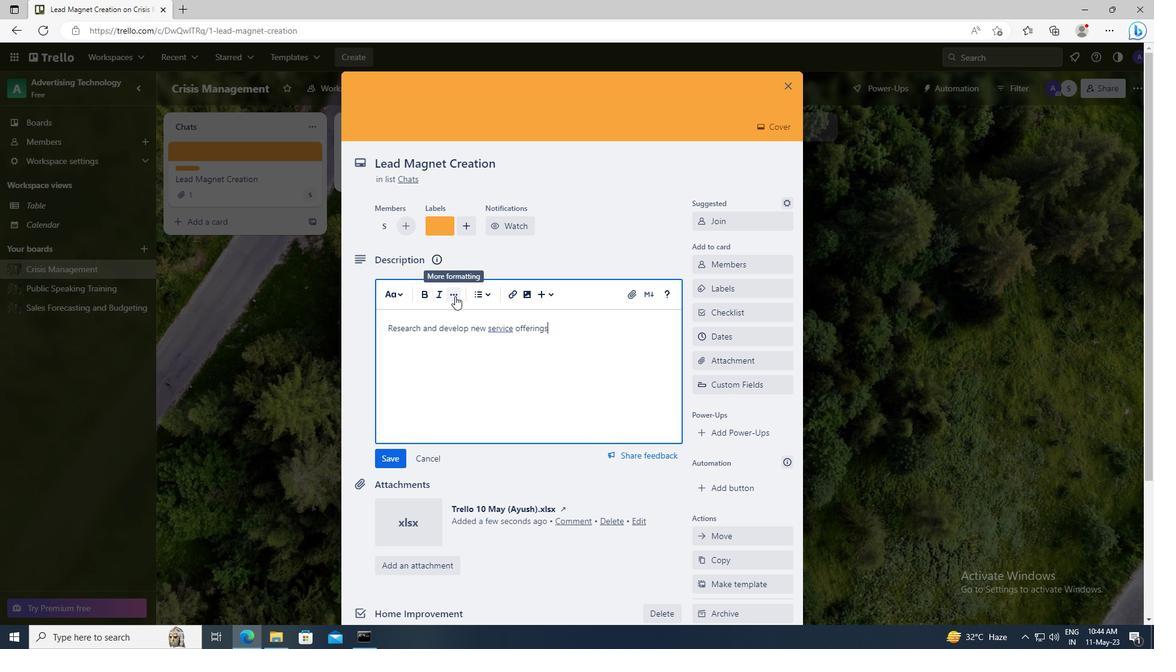 
Action: Mouse scrolled (454, 295) with delta (0, 0)
Screenshot: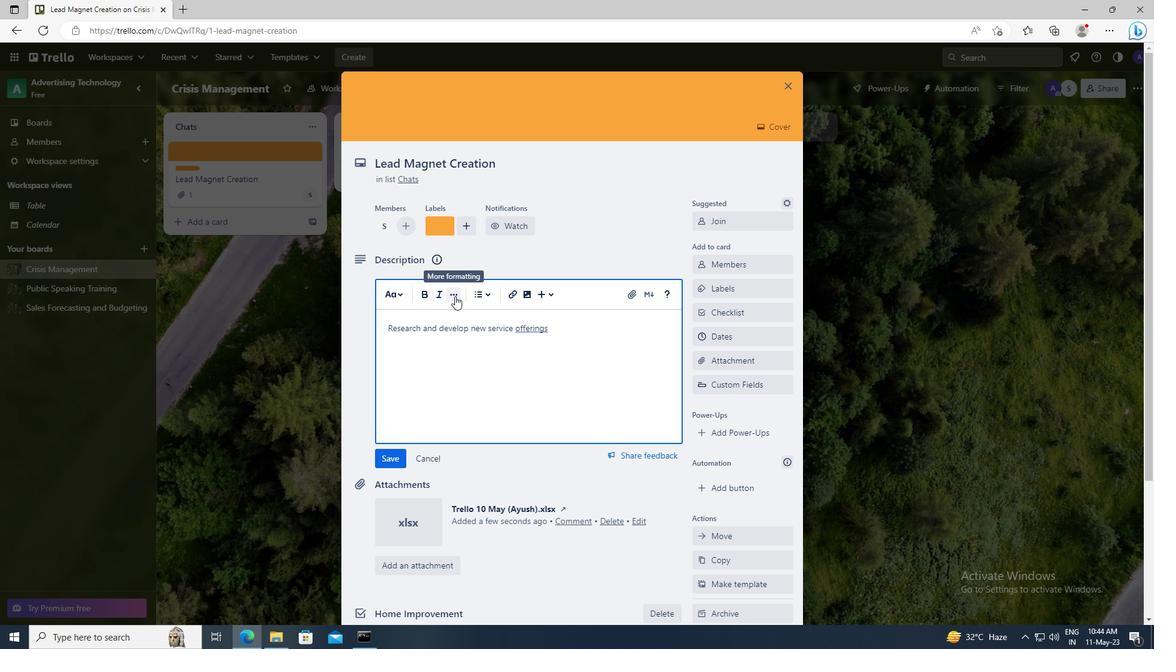 
Action: Mouse moved to (399, 372)
Screenshot: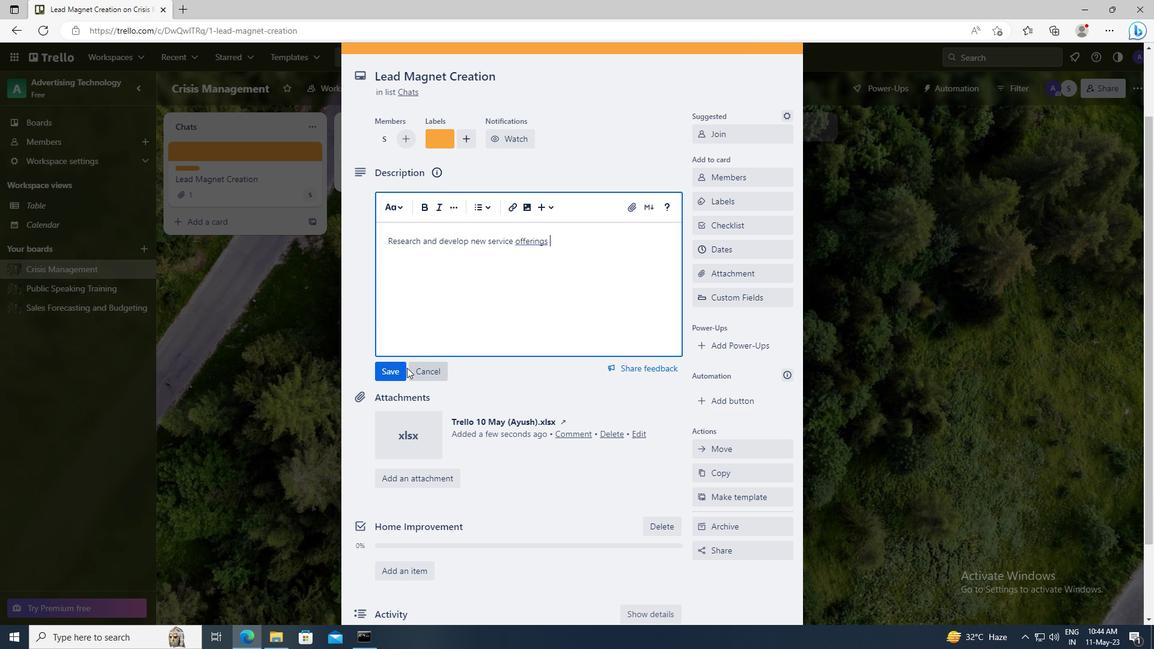 
Action: Mouse pressed left at (399, 372)
Screenshot: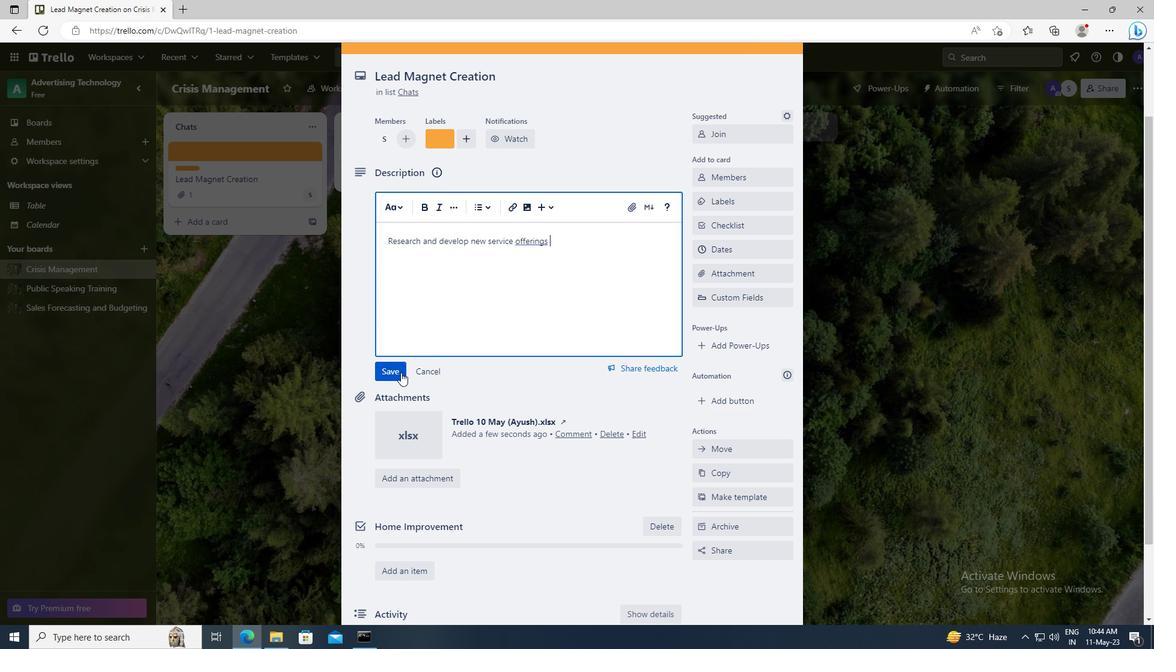 
Action: Mouse moved to (412, 472)
Screenshot: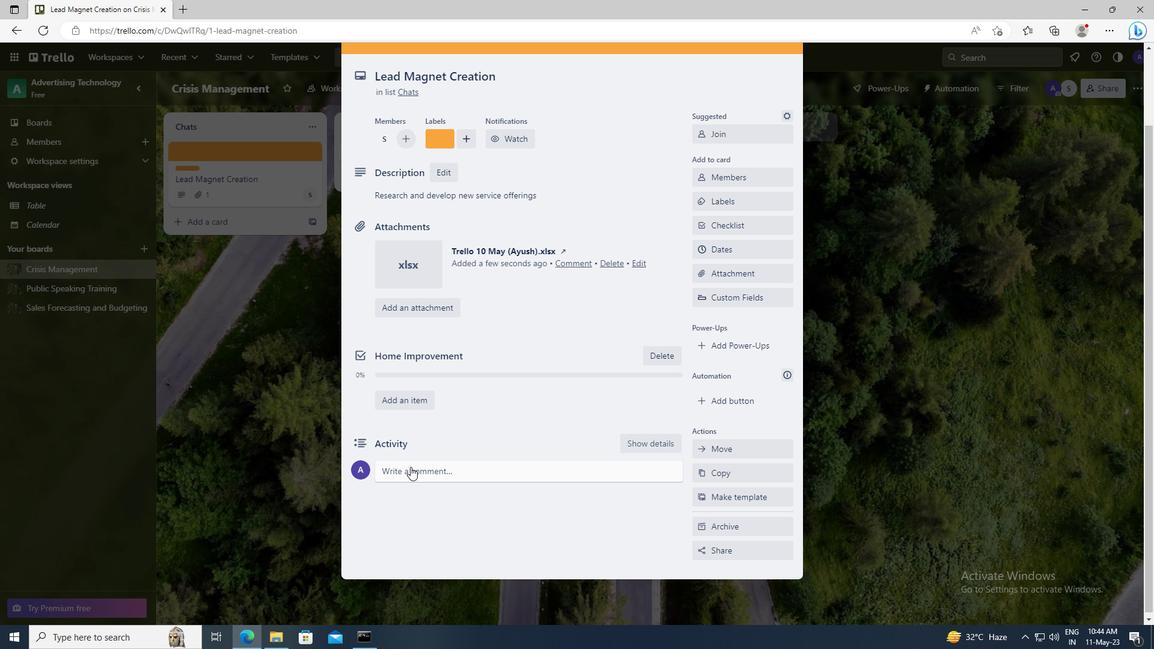 
Action: Mouse pressed left at (412, 472)
Screenshot: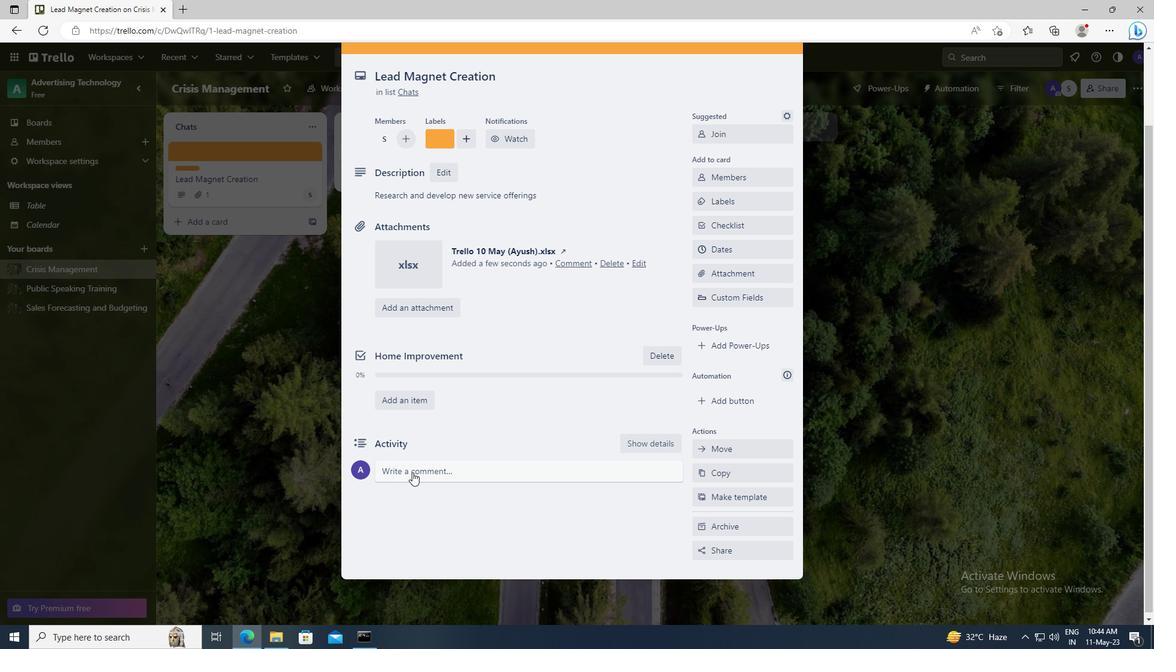 
Action: Key pressed <Key.shift>GIVEN<Key.space>THE<Key.space>POTENTIAL<Key.space>IMPACT<Key.space>OF<Key.space>THIS<Key.space>TASK<Key.space>ON<Key.space>OUR<Key.space>COMPANY<Key.space>REPUTATION,<Key.space>LET<Key.space>US<Key.space>ENSURE<Key.space>THAT<Key.space>WE<Key.space>APPROACH<Key.space>IT<Key.space>WITH<Key.space>A<Key.space>SENSE<Key.space>OF<Key.space>INTEGRITY<Key.space>AND<Key.space>PROFESSIONALIST<Key.backspace>M.
Screenshot: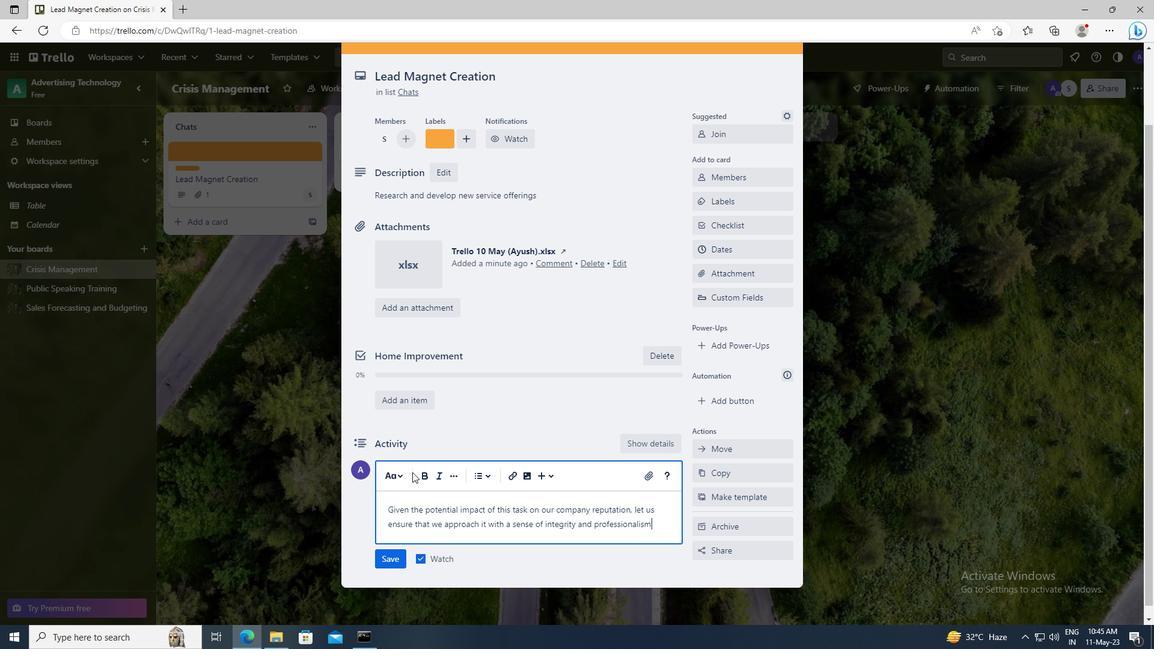 
Action: Mouse moved to (397, 555)
Screenshot: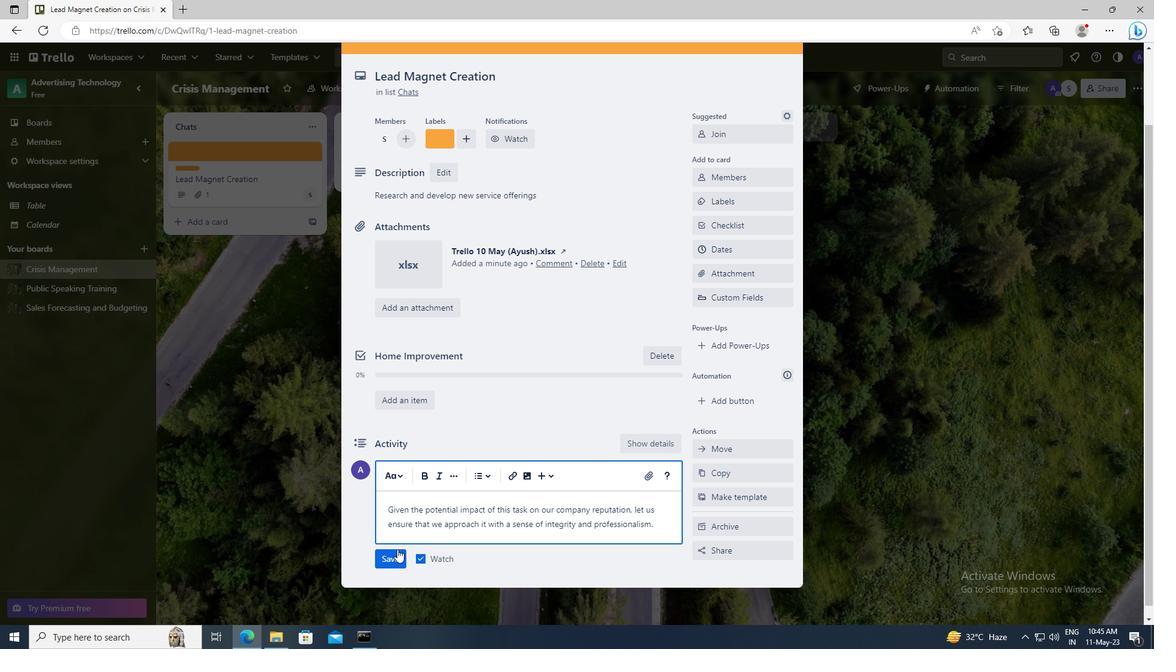
Action: Mouse pressed left at (397, 555)
Screenshot: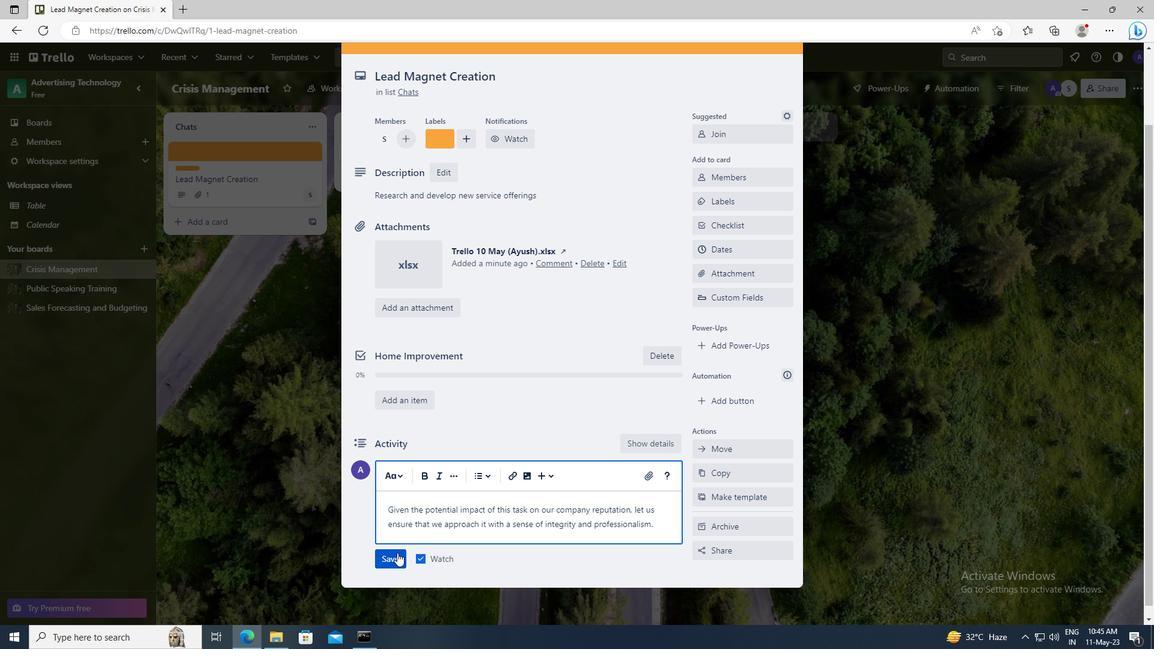 
Action: Mouse moved to (722, 249)
Screenshot: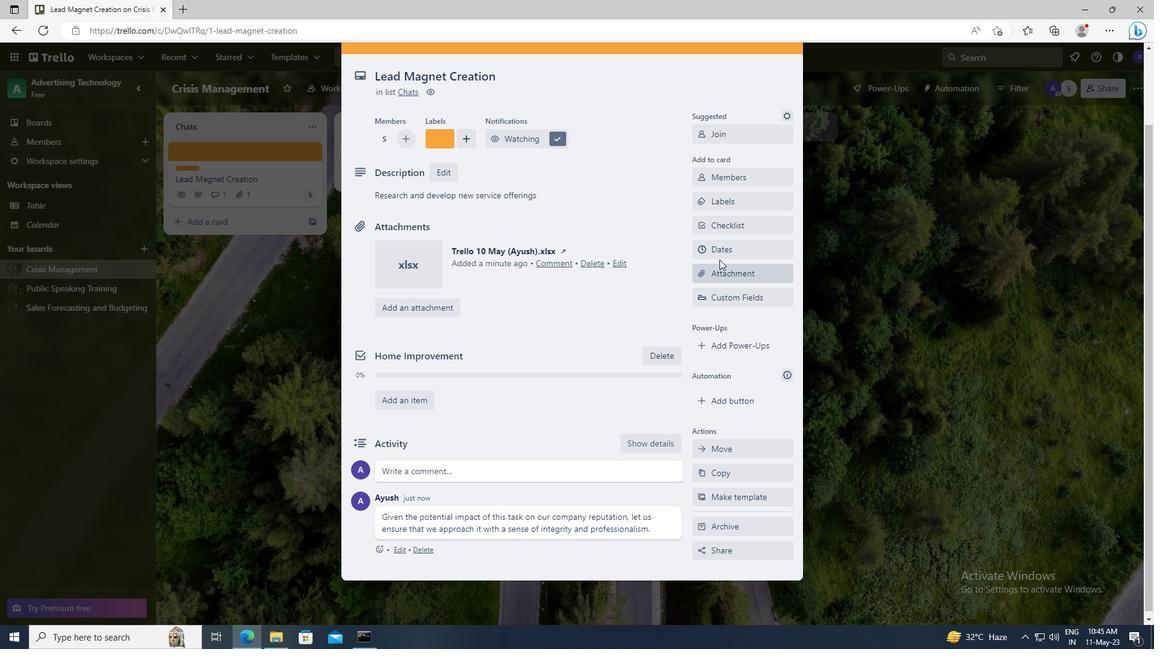 
Action: Mouse pressed left at (722, 249)
Screenshot: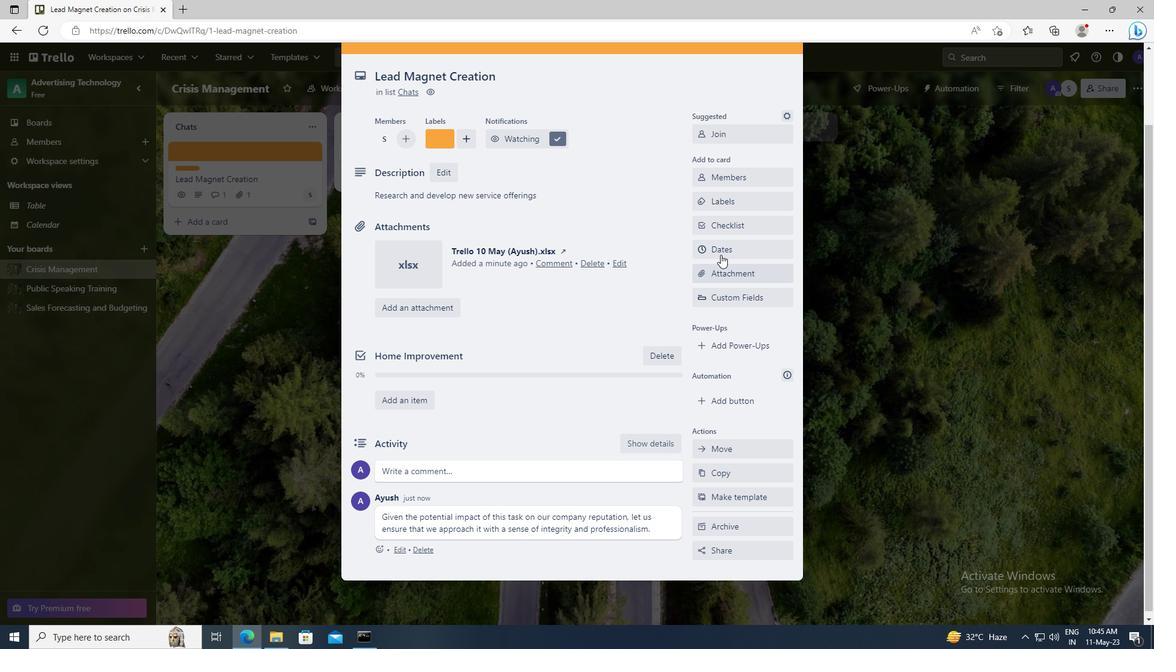 
Action: Mouse moved to (706, 305)
Screenshot: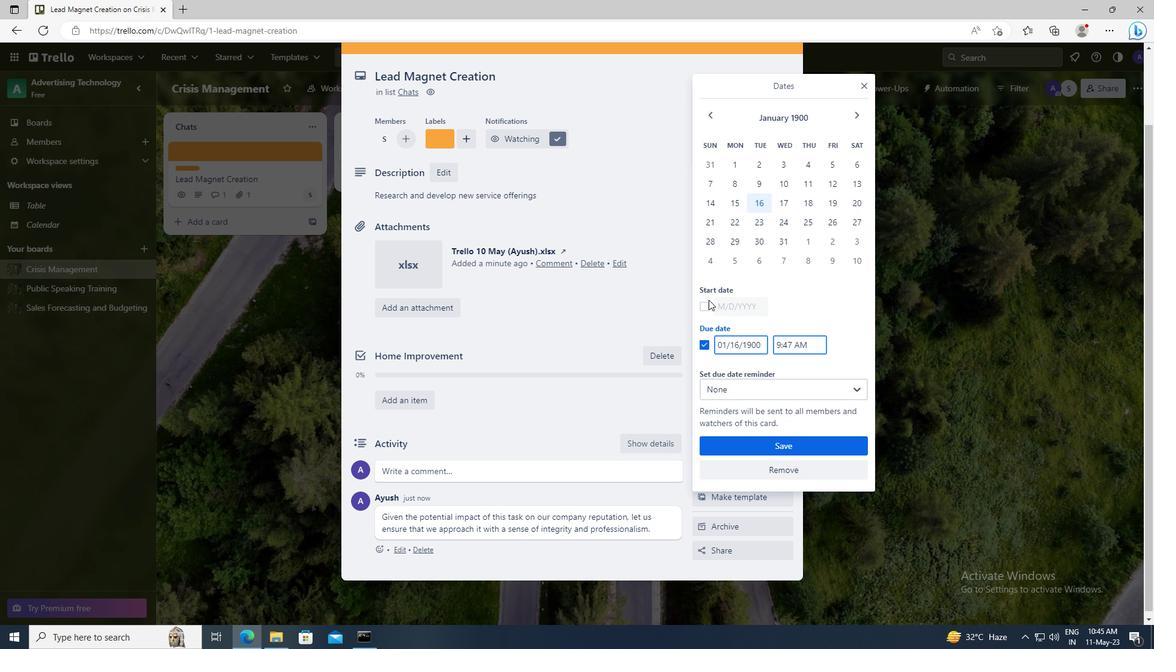 
Action: Mouse pressed left at (706, 305)
Screenshot: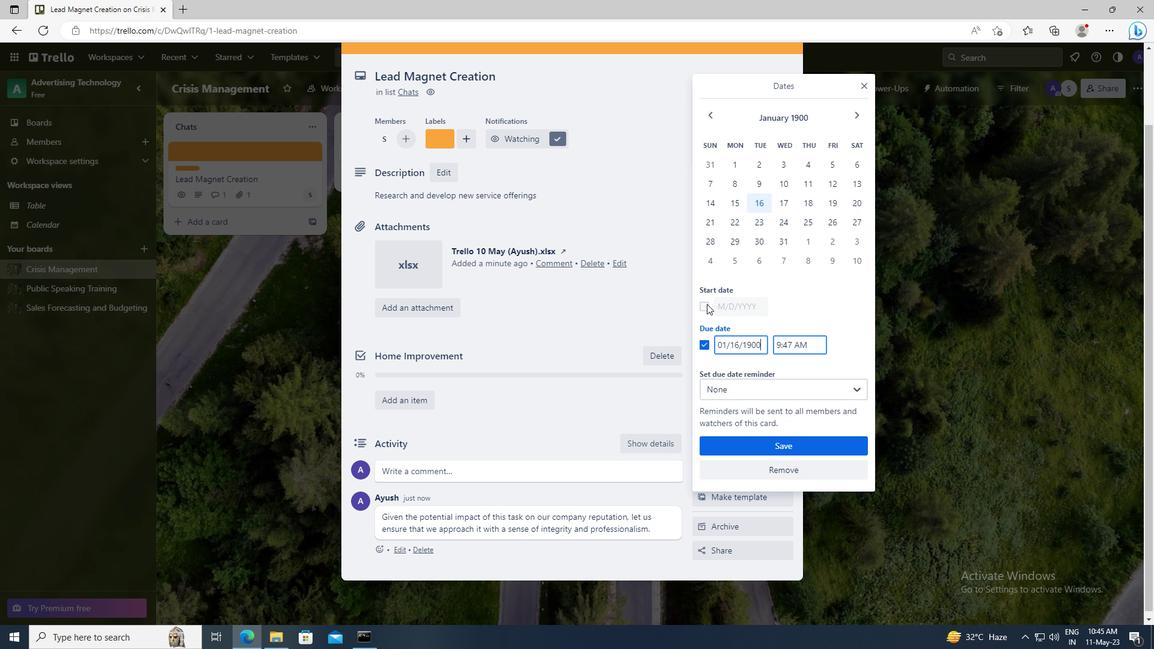 
Action: Mouse moved to (762, 306)
Screenshot: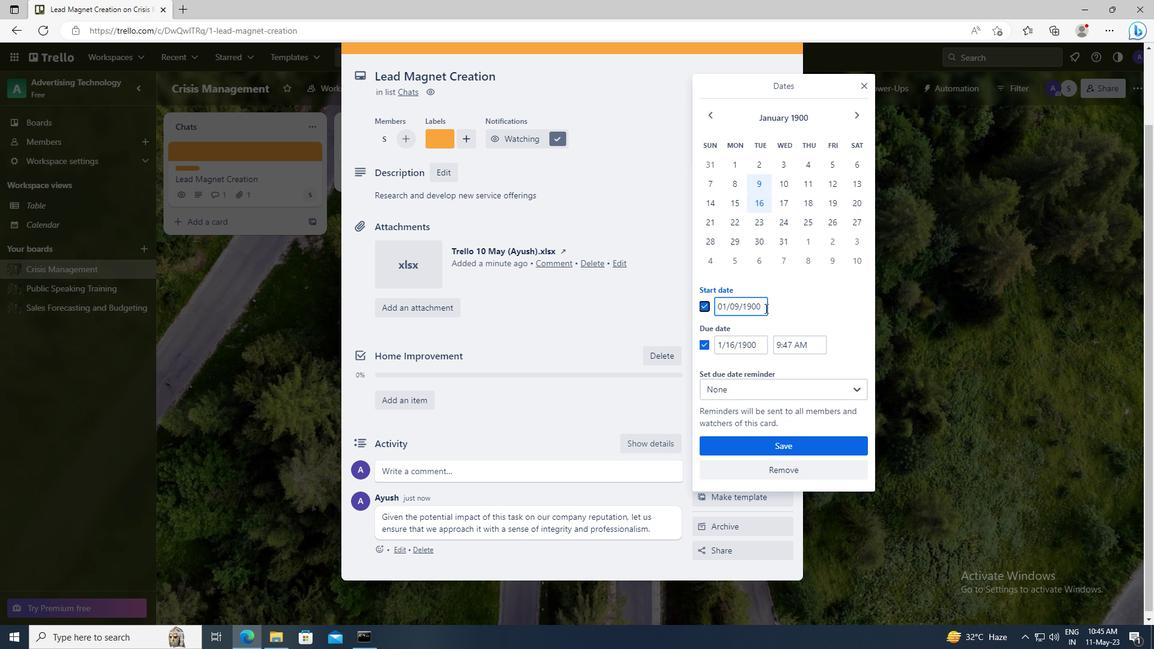 
Action: Mouse pressed left at (762, 306)
Screenshot: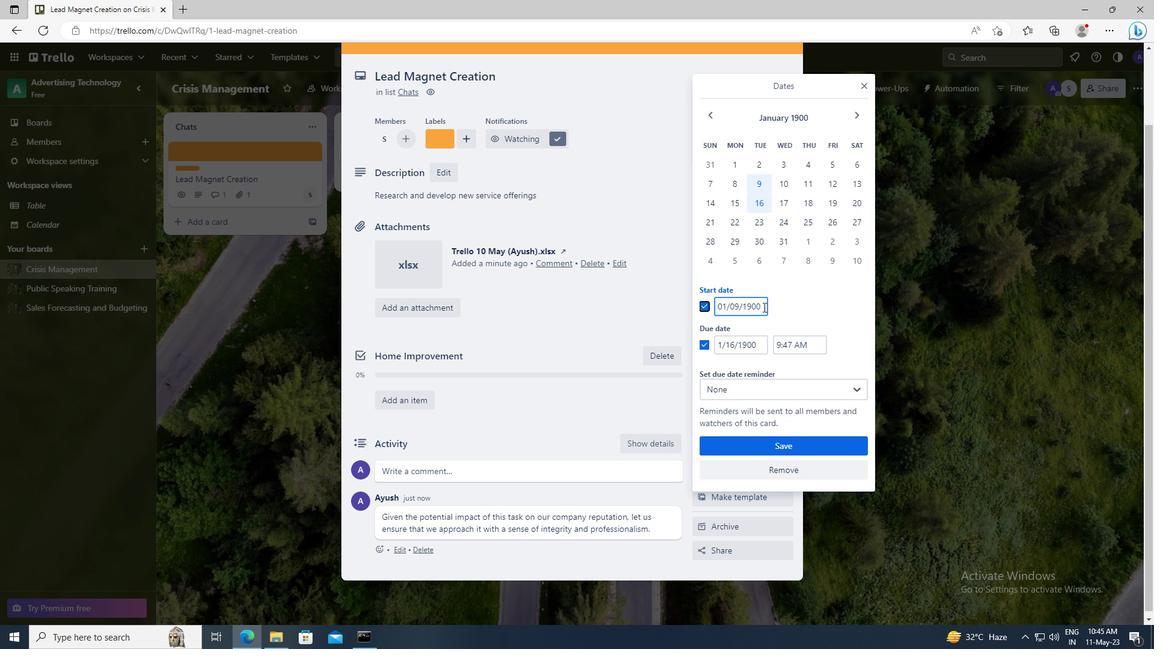 
Action: Key pressed <Key.left><Key.left><Key.left><Key.left><Key.left><Key.backspace>1
Screenshot: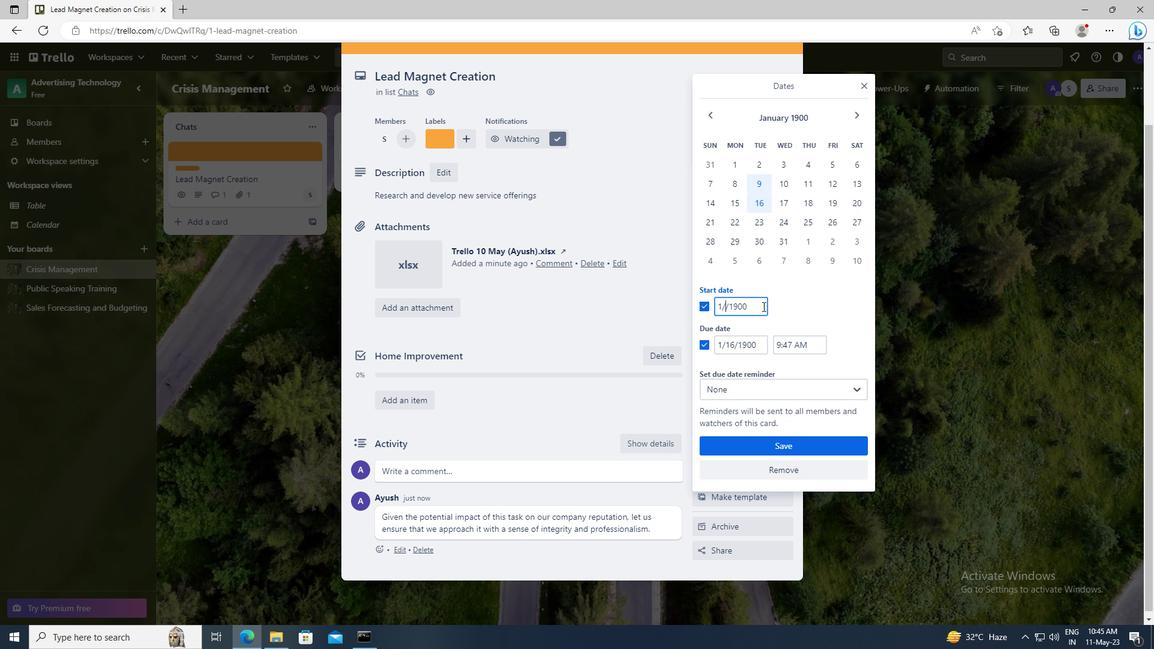 
Action: Mouse moved to (762, 349)
Screenshot: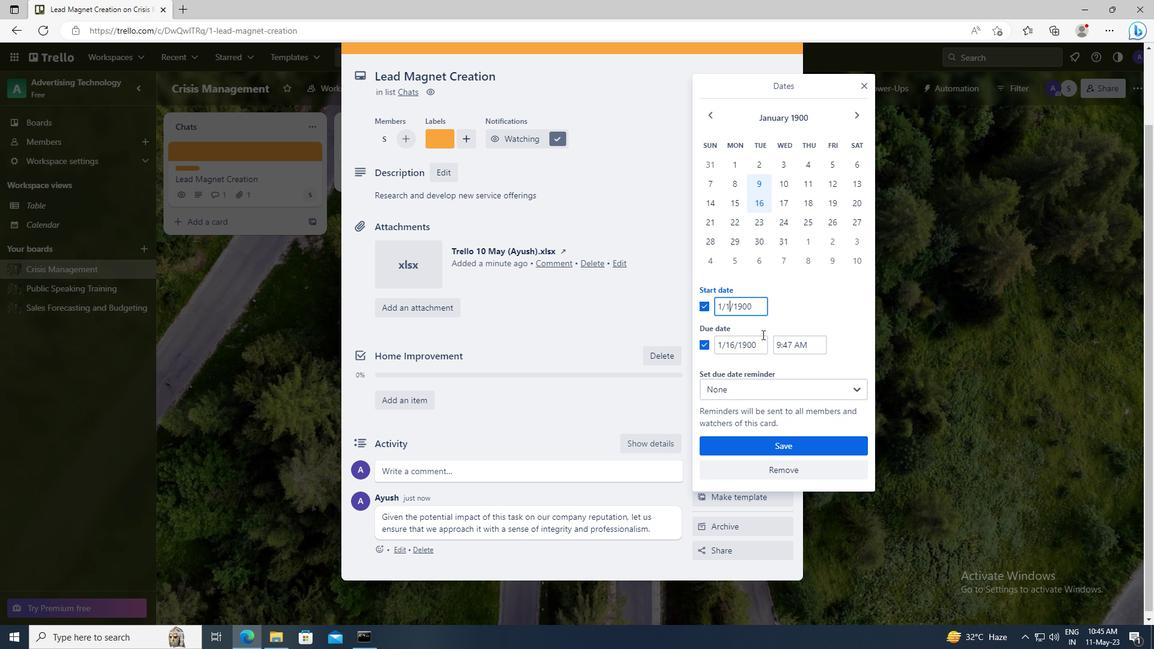 
Action: Mouse pressed left at (762, 349)
Screenshot: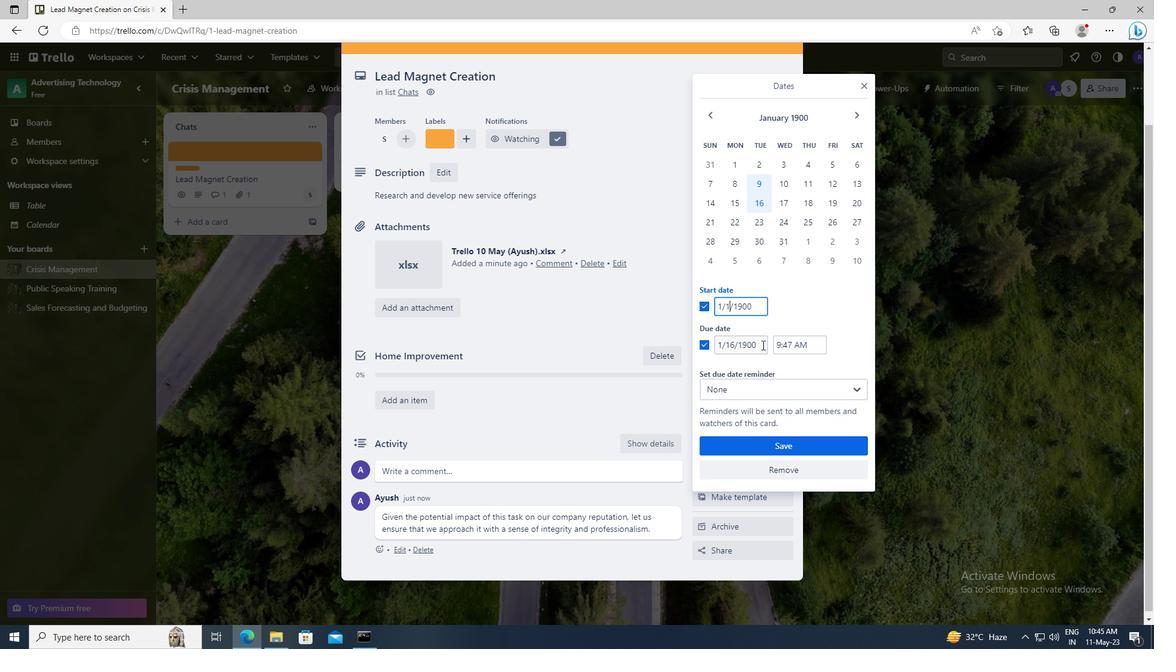 
Action: Key pressed <Key.left><Key.left><Key.left><Key.left><Key.left><Key.backspace><Key.backspace>8
Screenshot: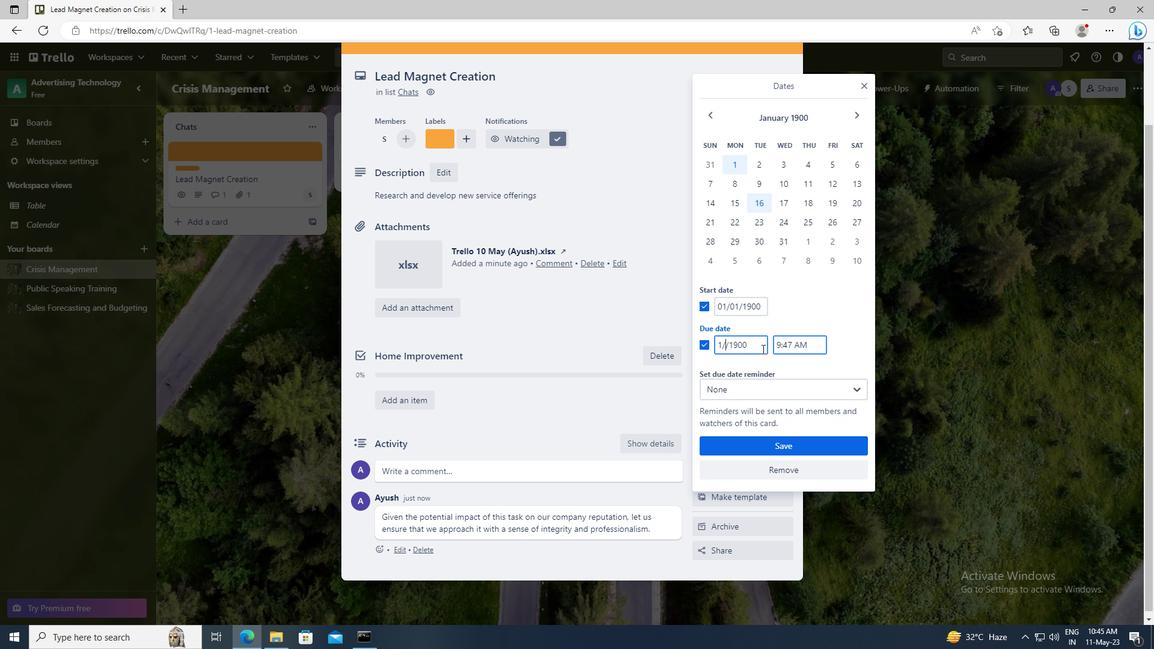 
Action: Mouse moved to (771, 447)
Screenshot: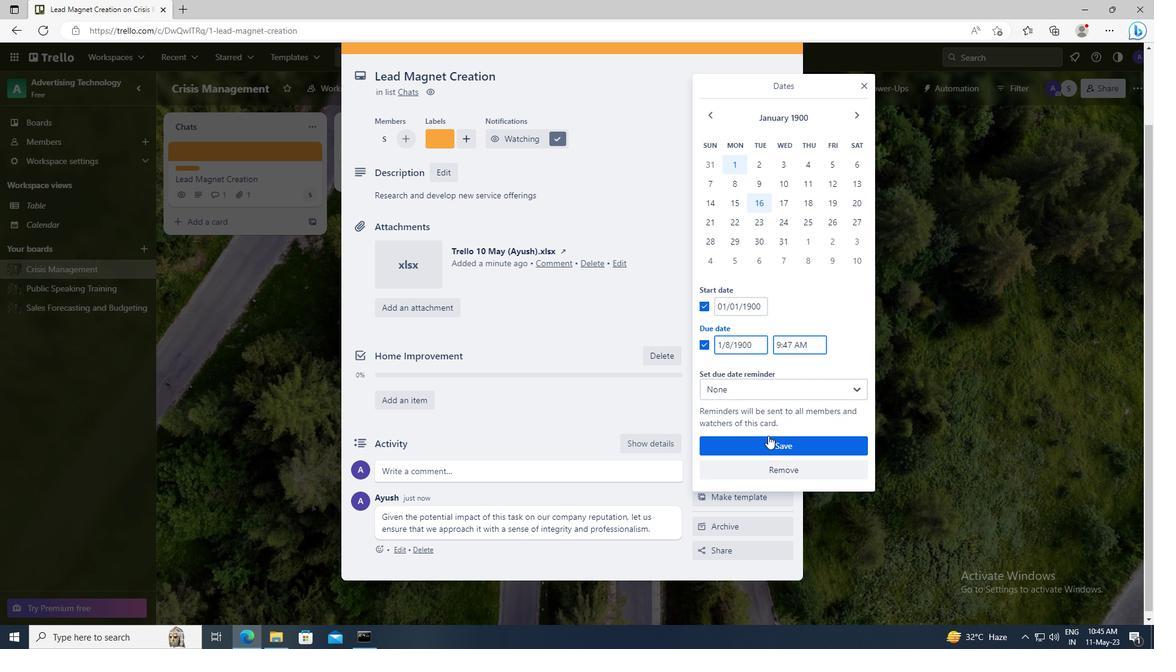 
Action: Mouse pressed left at (771, 447)
Screenshot: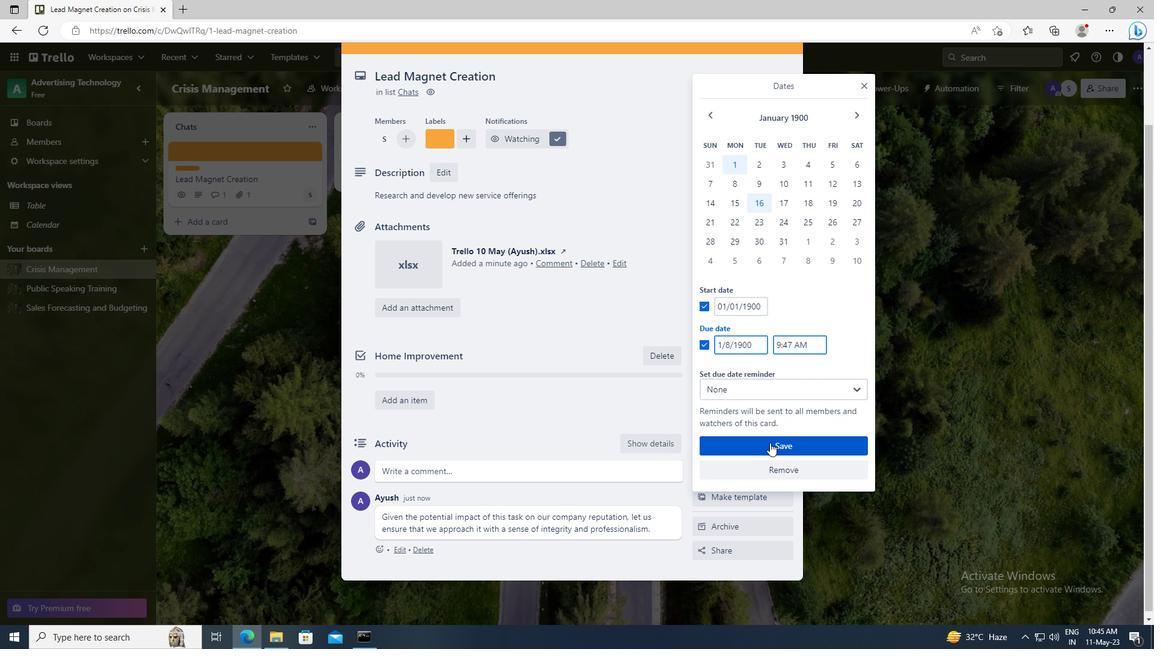 
